 Task: Open Card Software Maintenance Review in Board User Research to Workspace Cash Management and add a team member Softage.4@softage.net, a label Yellow, a checklist Contract Law, an attachment from your google drive, a color Yellow and finally, add a card description 'Conduct team training session on effective communication' and a comment 'Let us approach this task with a sense of transparency and open communication, ensuring that all stakeholders are informed and involved.'. Add a start date 'Jan 08, 1900' with a due date 'Jan 15, 1900'
Action: Mouse moved to (56, 331)
Screenshot: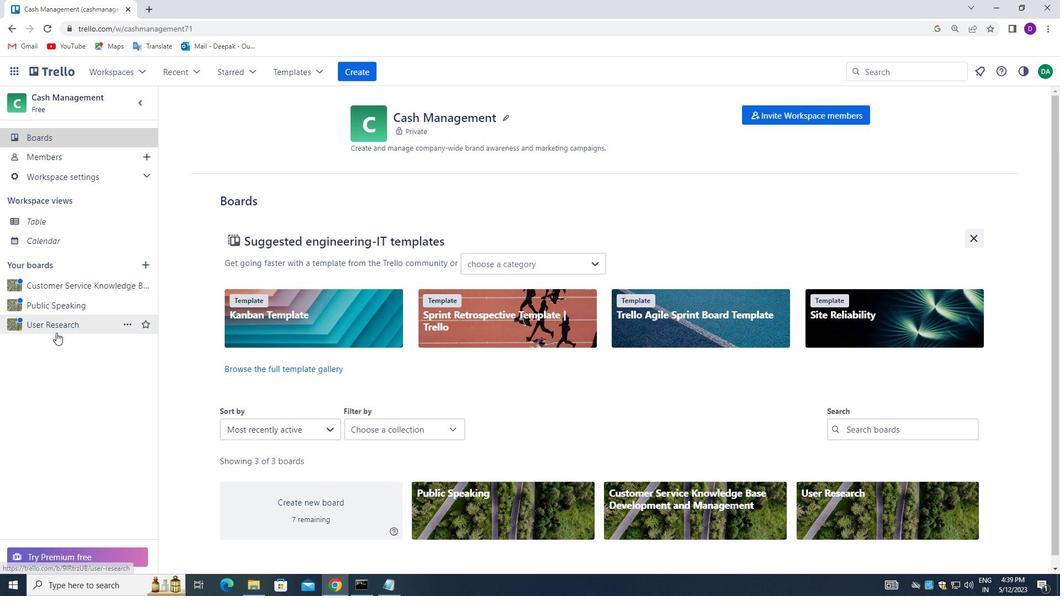 
Action: Mouse pressed left at (56, 331)
Screenshot: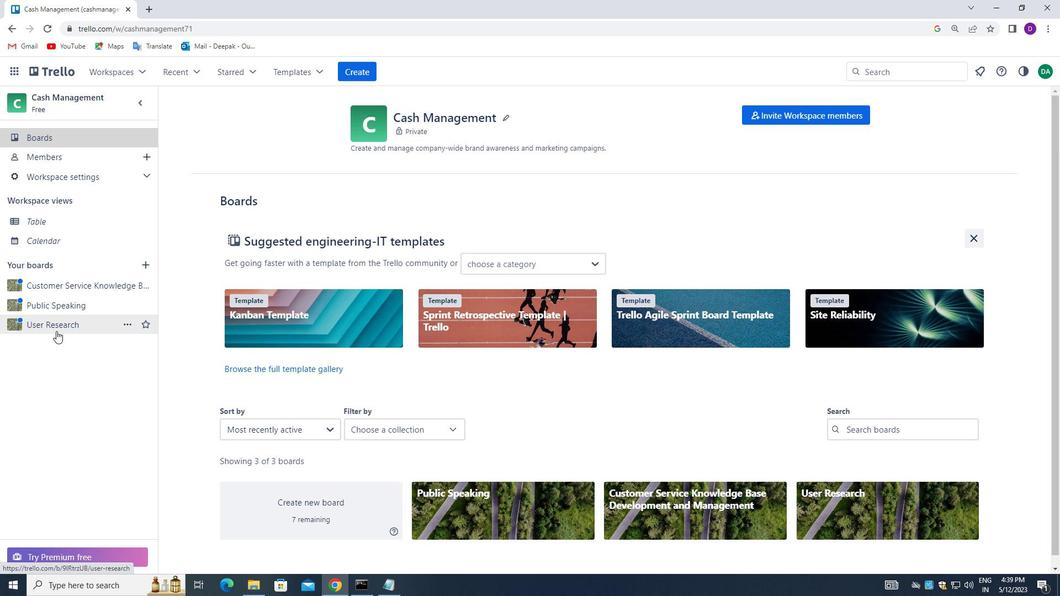 
Action: Mouse moved to (562, 168)
Screenshot: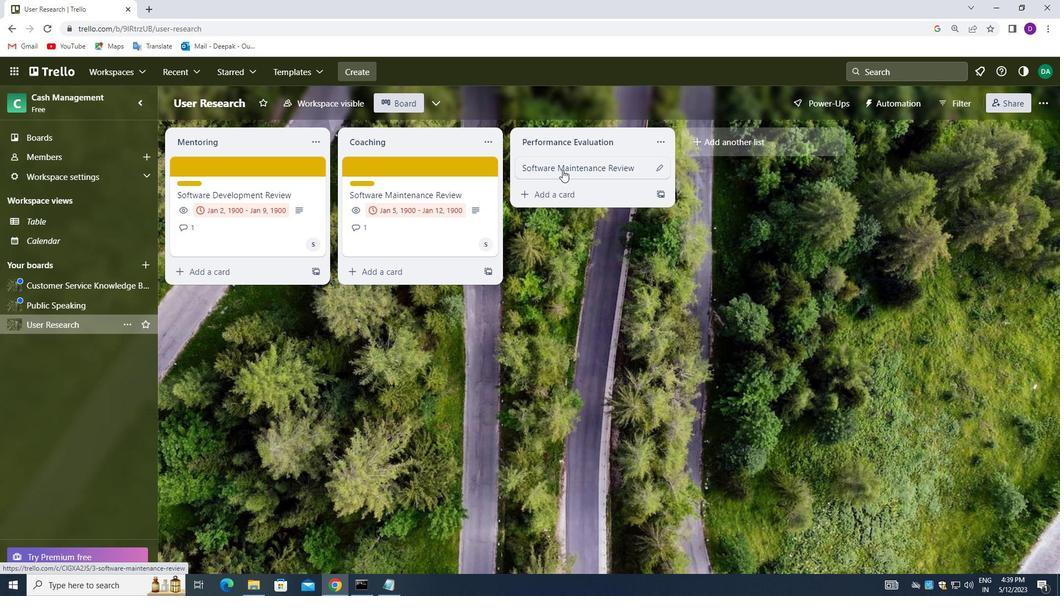 
Action: Mouse pressed left at (562, 168)
Screenshot: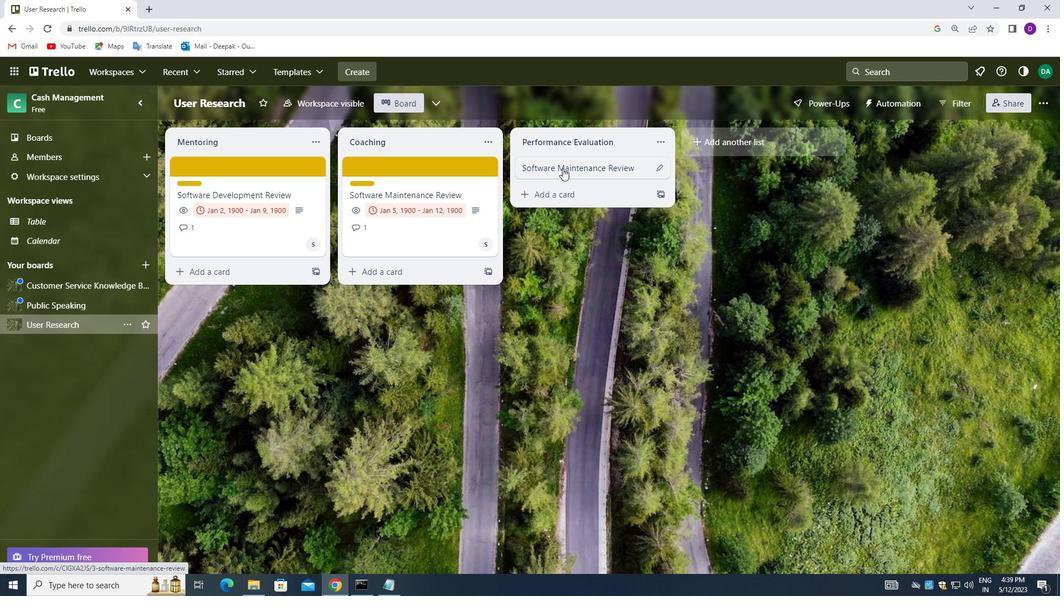 
Action: Mouse moved to (688, 209)
Screenshot: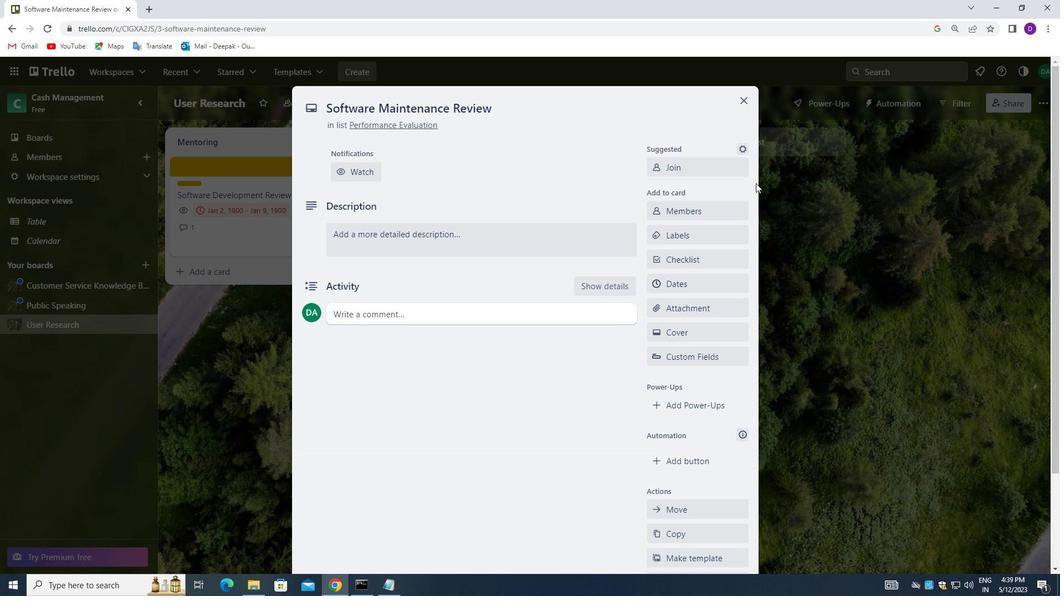 
Action: Mouse pressed left at (688, 209)
Screenshot: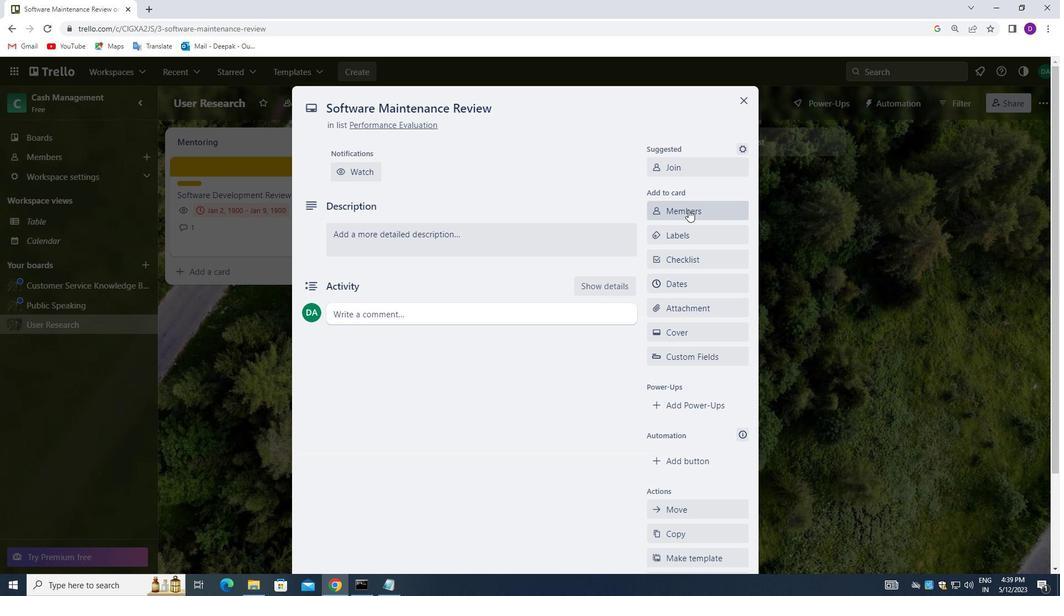 
Action: Mouse moved to (673, 265)
Screenshot: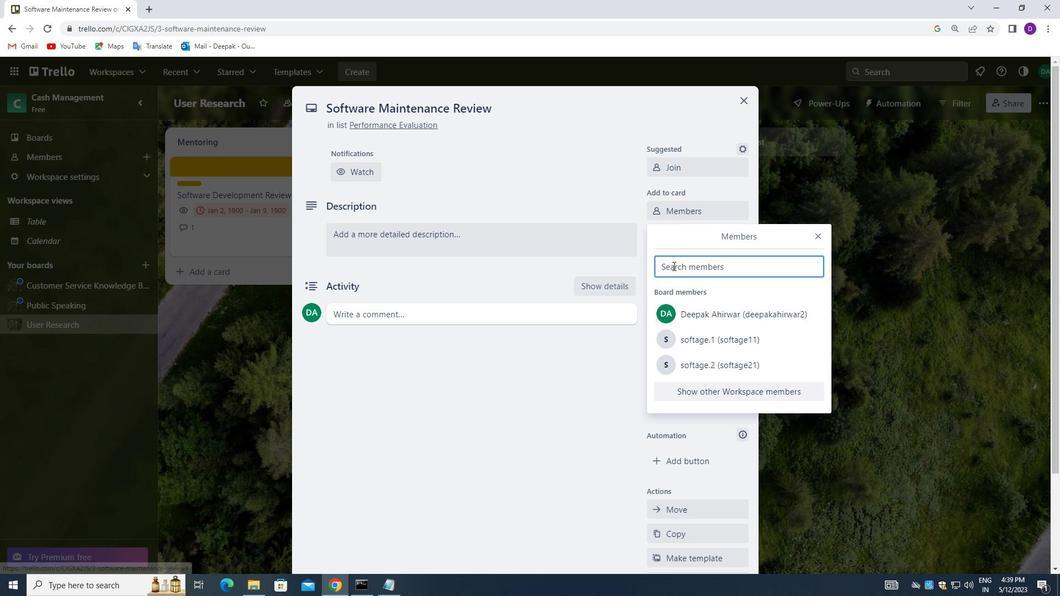 
Action: Key pressed softage.4<Key.shift><Key.shift><Key.shift><Key.shift><Key.shift>@SOFTAGE.NET
Screenshot: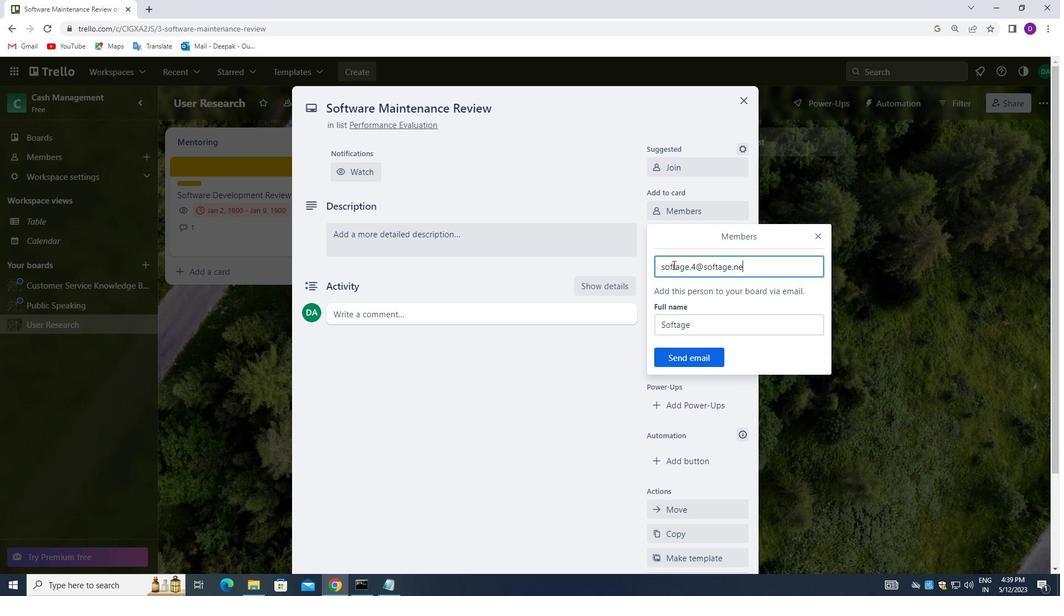 
Action: Mouse moved to (691, 351)
Screenshot: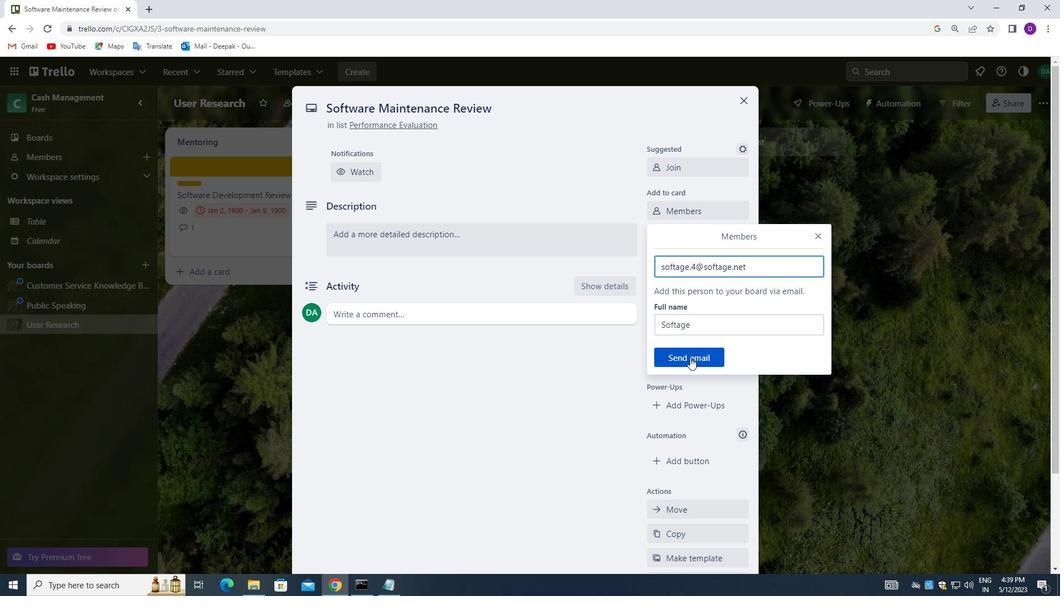 
Action: Mouse pressed left at (691, 351)
Screenshot: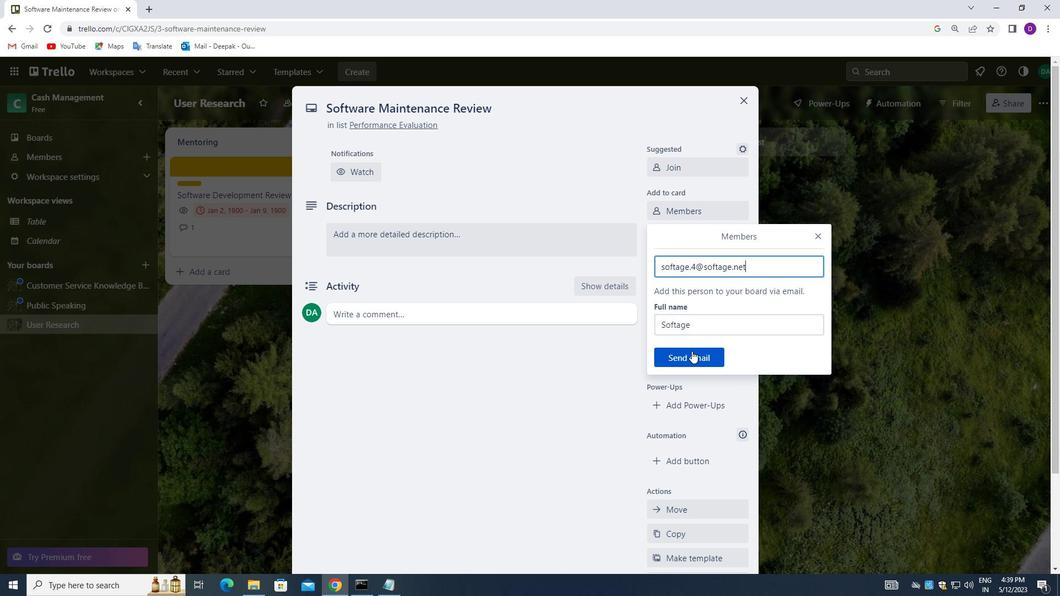 
Action: Mouse moved to (695, 232)
Screenshot: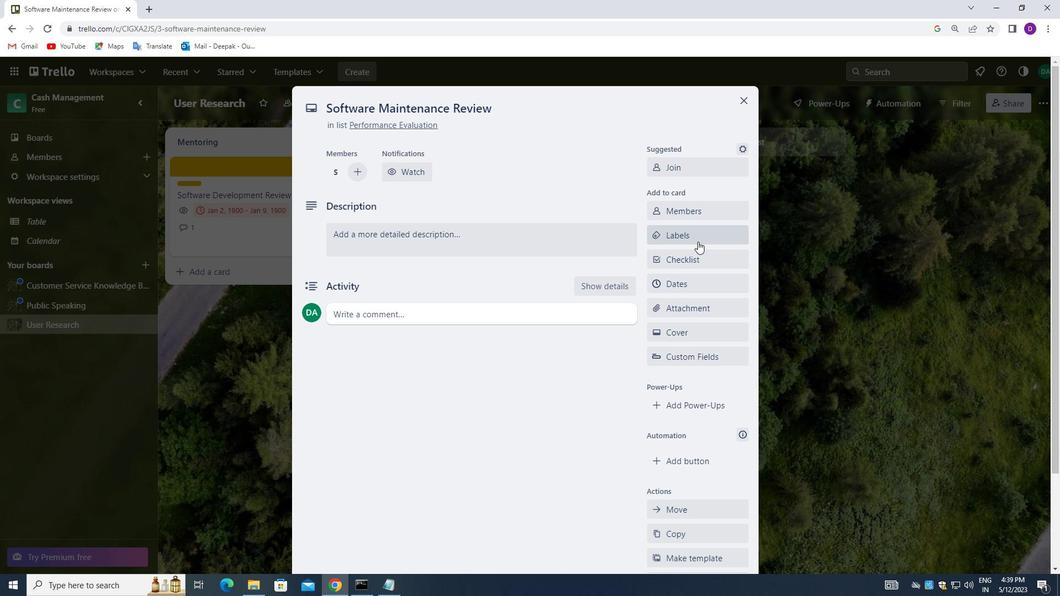 
Action: Mouse pressed left at (695, 232)
Screenshot: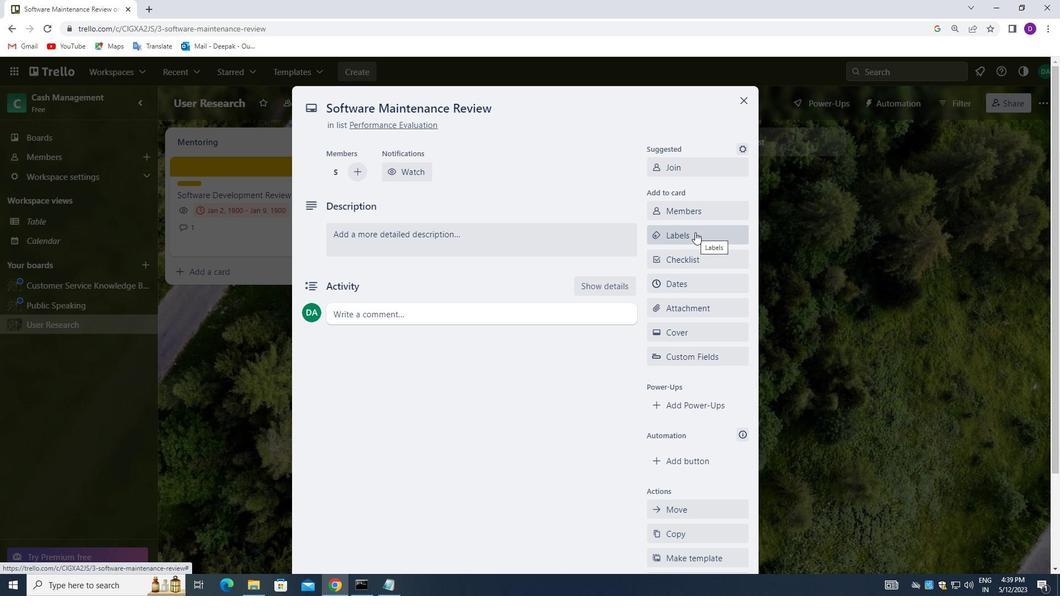 
Action: Mouse moved to (714, 356)
Screenshot: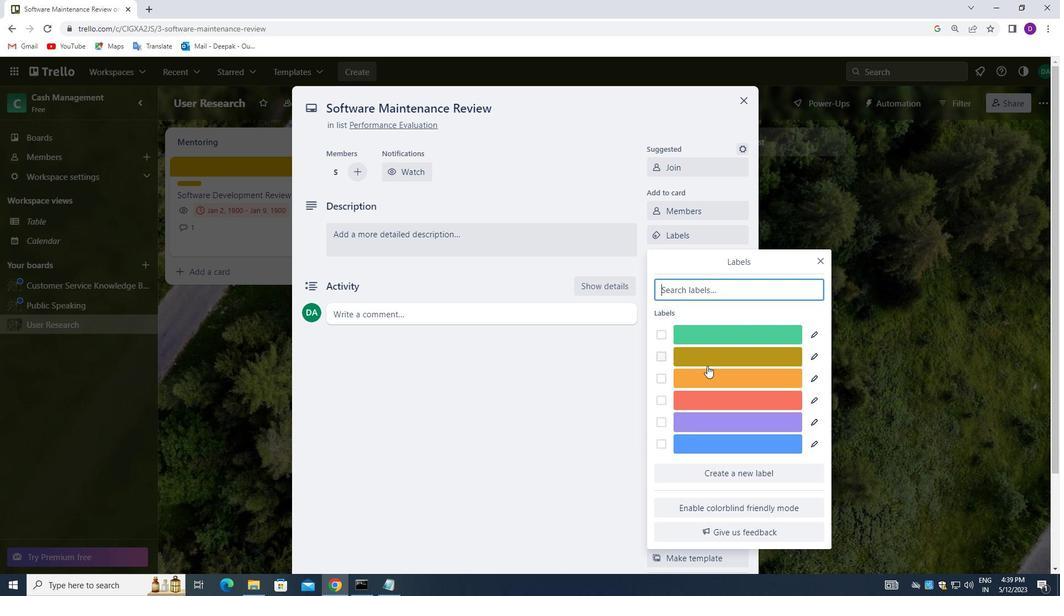 
Action: Mouse pressed left at (714, 356)
Screenshot: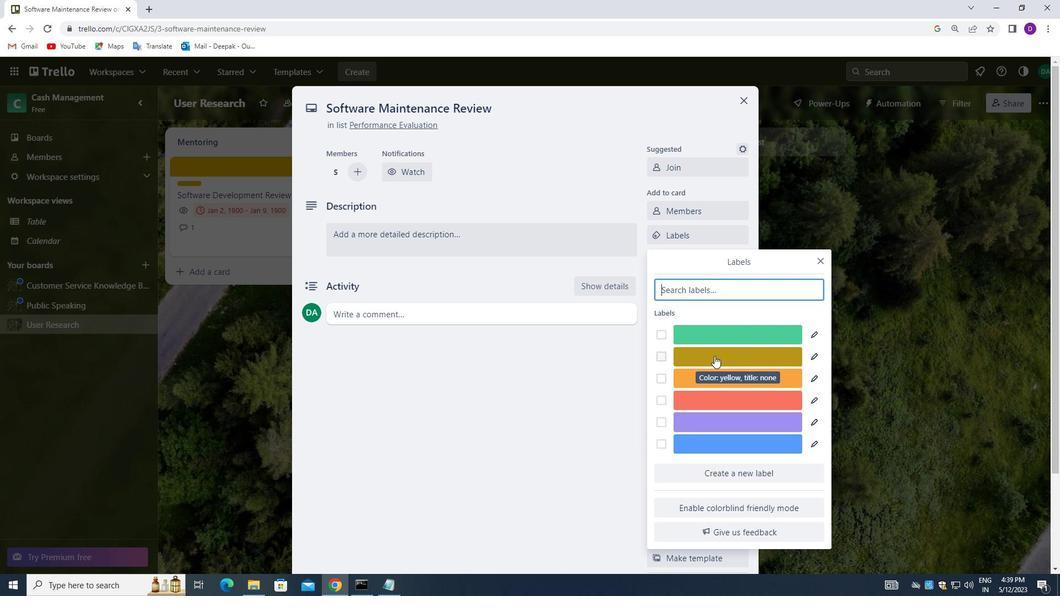 
Action: Mouse moved to (948, 363)
Screenshot: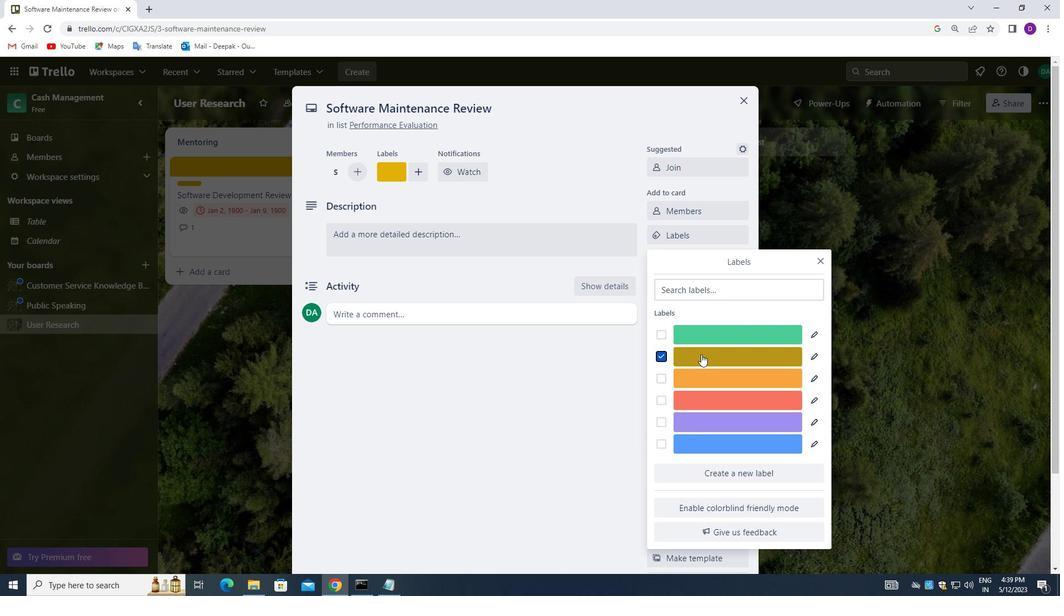 
Action: Mouse pressed left at (948, 363)
Screenshot: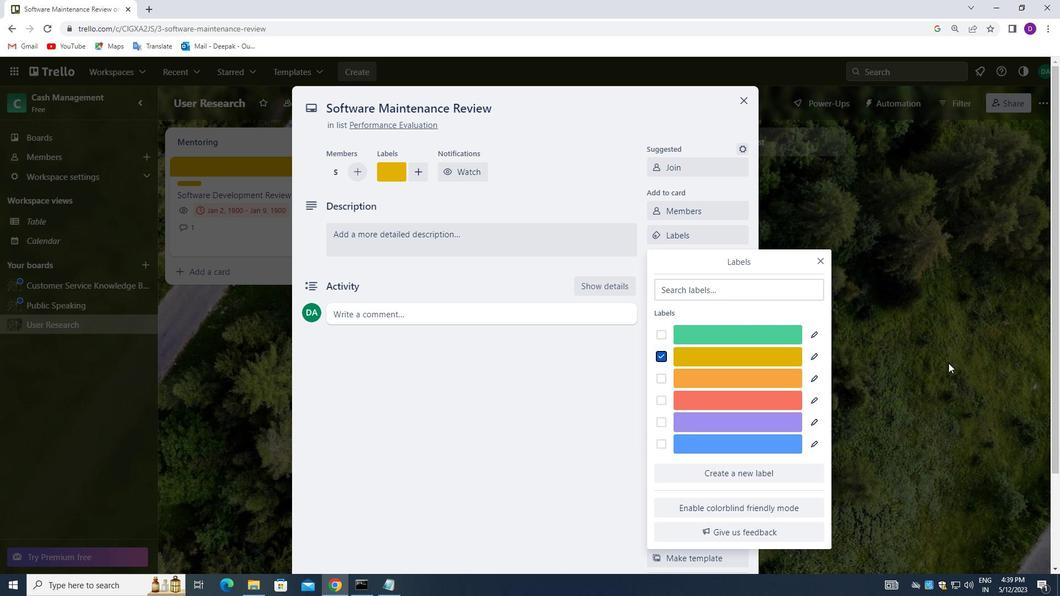 
Action: Mouse moved to (712, 255)
Screenshot: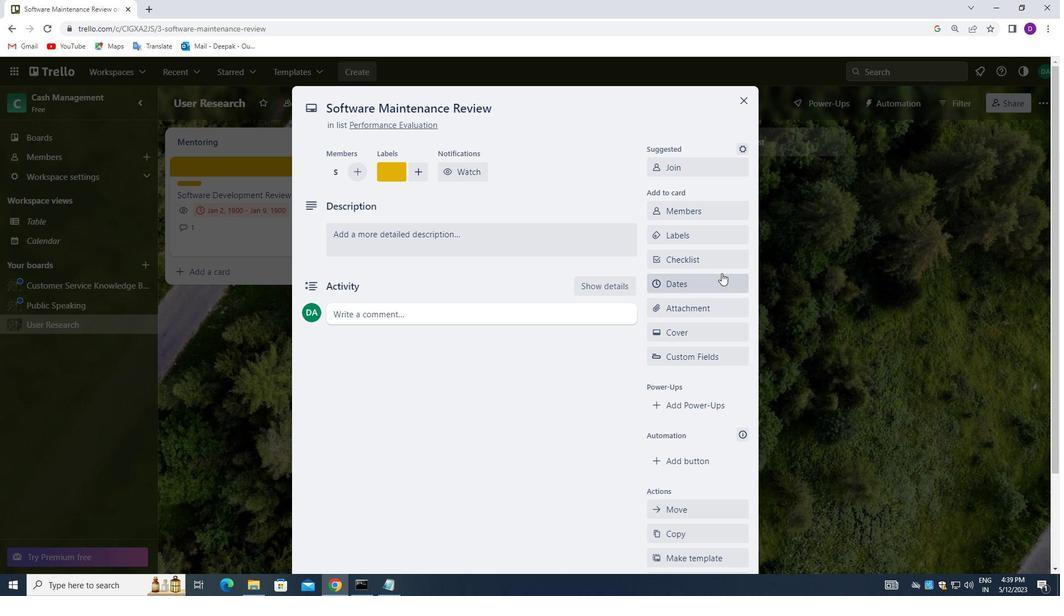 
Action: Mouse pressed left at (712, 255)
Screenshot: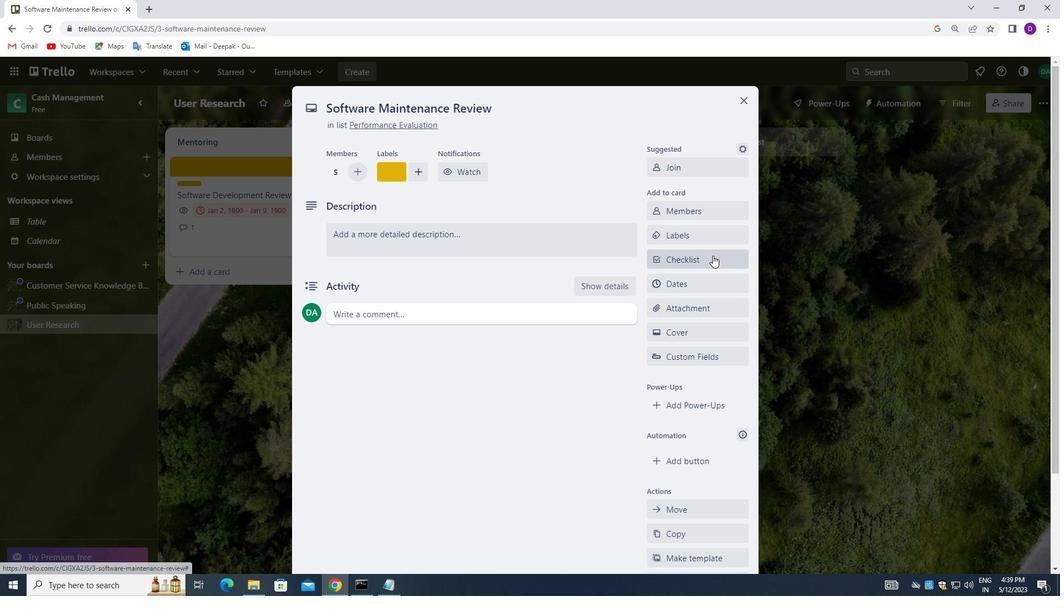 
Action: Mouse moved to (716, 332)
Screenshot: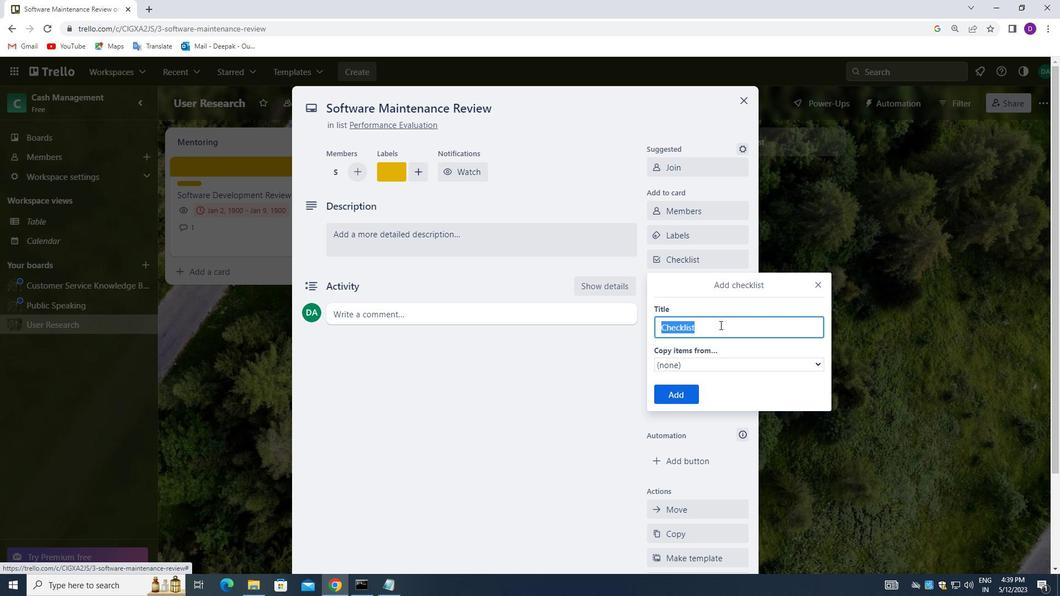 
Action: Key pressed <Key.backspace><Key.shift>CONT
Screenshot: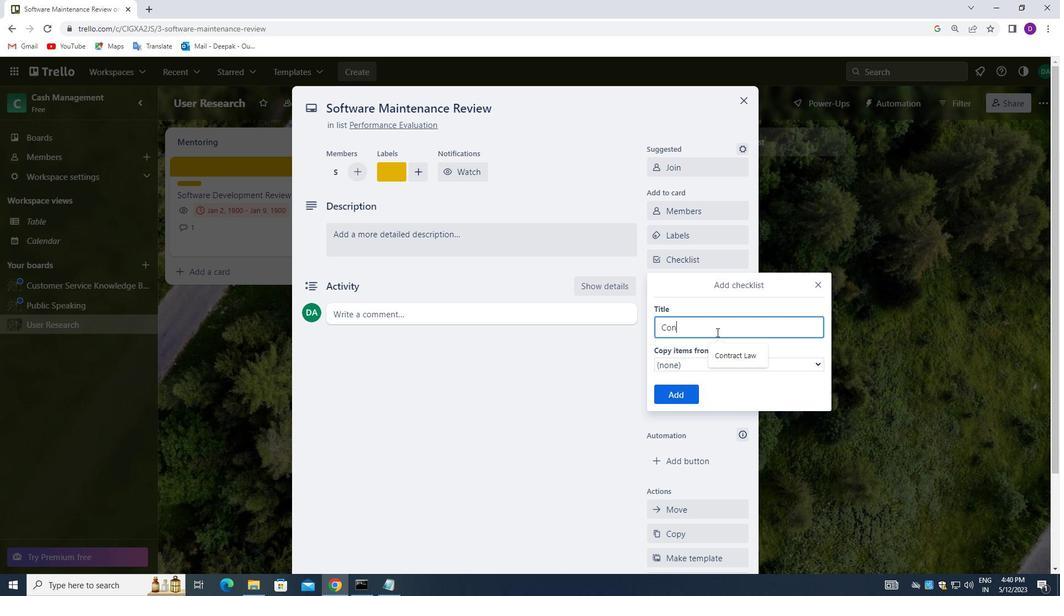 
Action: Mouse moved to (727, 361)
Screenshot: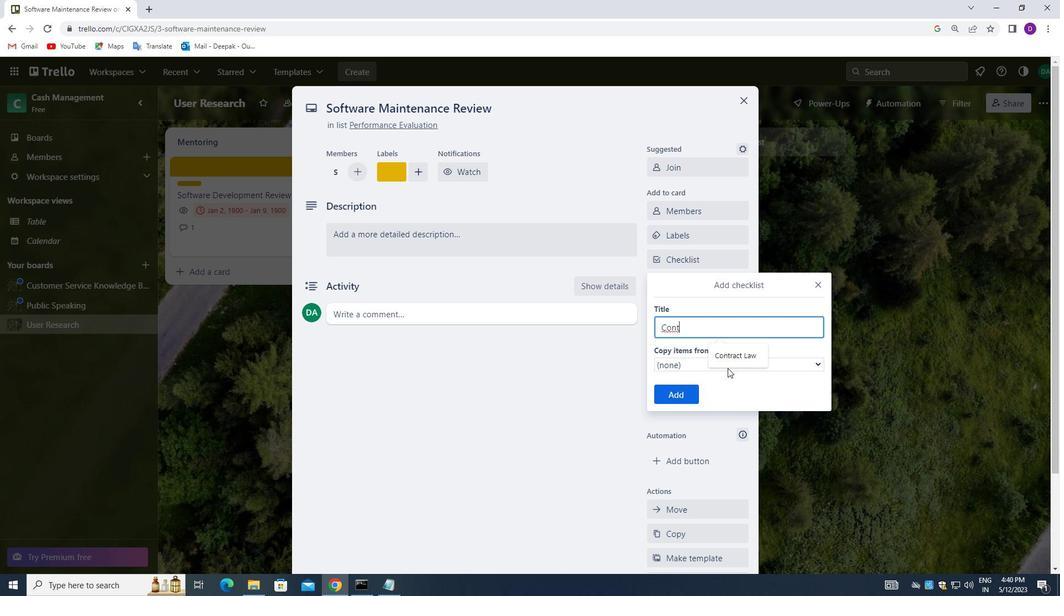 
Action: Mouse pressed left at (727, 361)
Screenshot: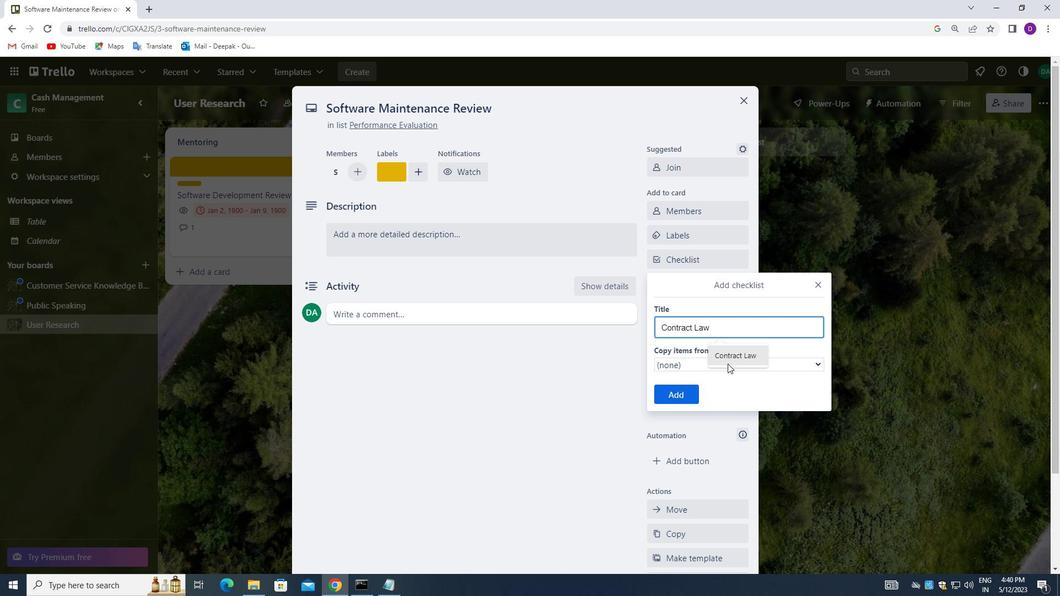
Action: Mouse moved to (671, 390)
Screenshot: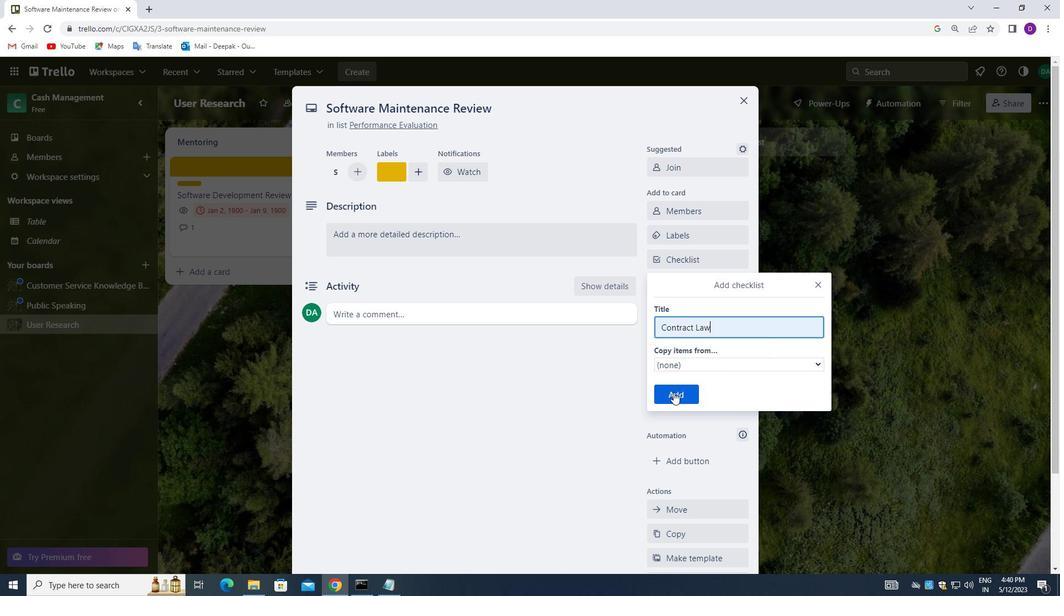 
Action: Mouse pressed left at (671, 390)
Screenshot: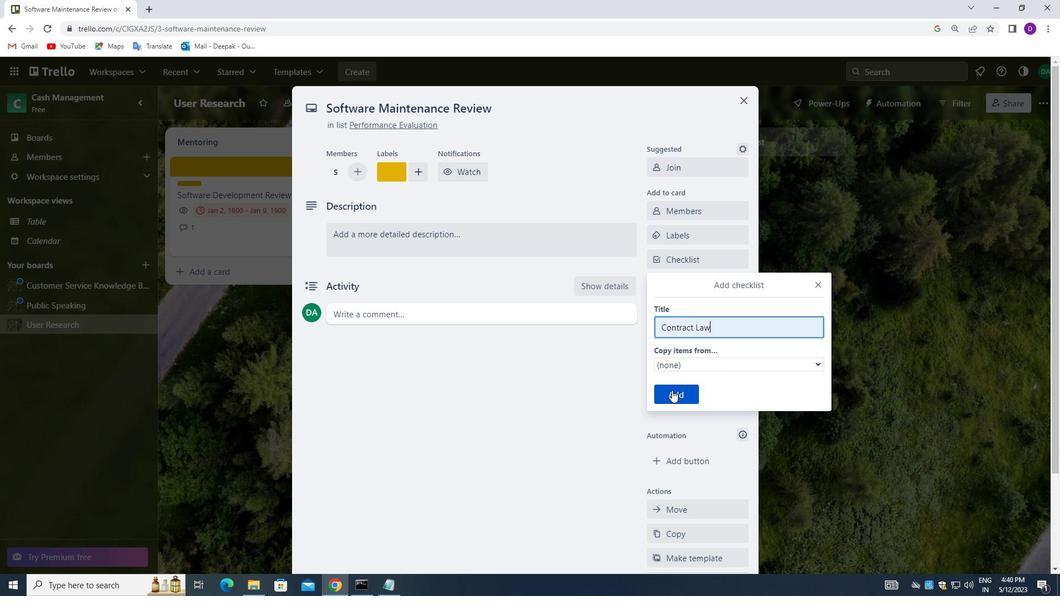 
Action: Mouse moved to (674, 300)
Screenshot: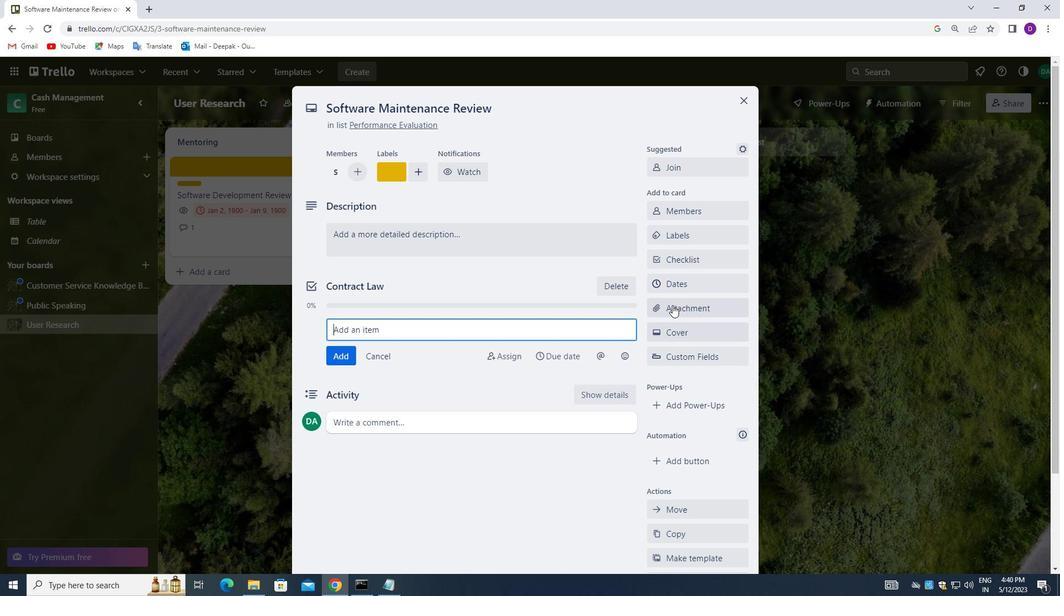 
Action: Mouse pressed left at (674, 300)
Screenshot: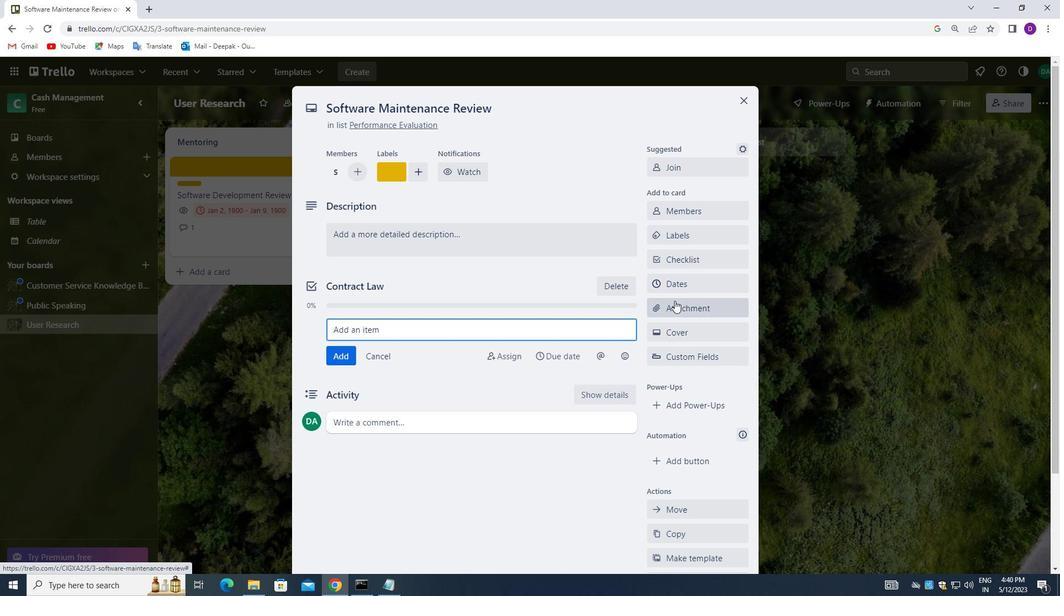 
Action: Mouse moved to (675, 161)
Screenshot: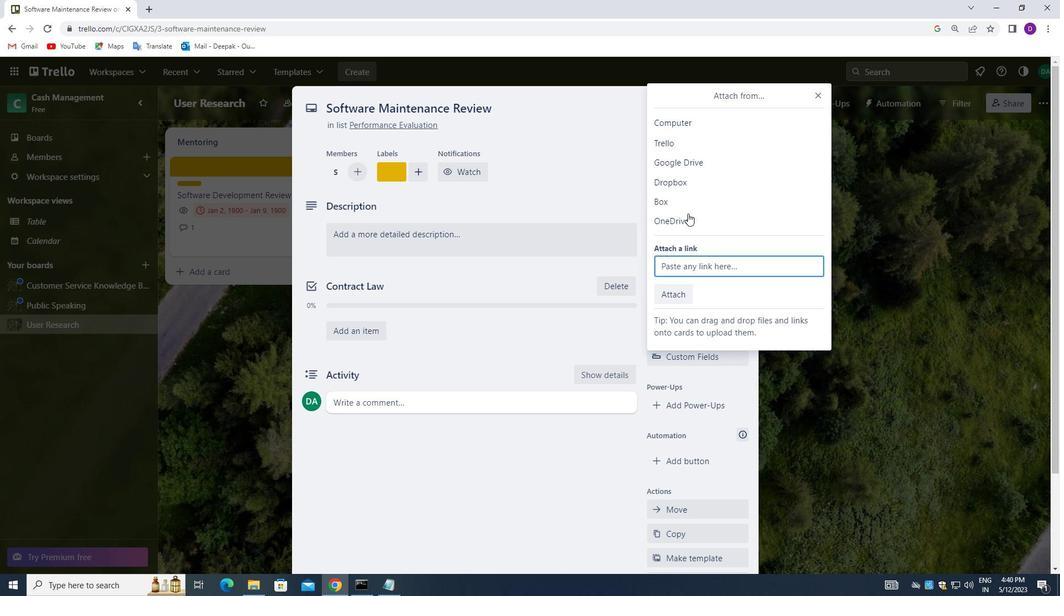 
Action: Mouse pressed left at (675, 161)
Screenshot: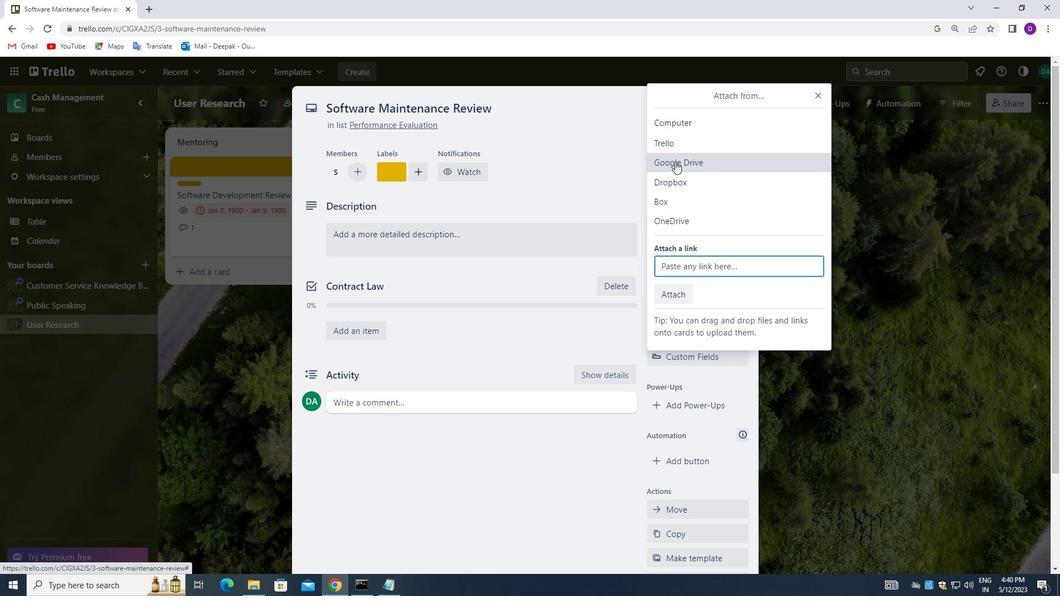 
Action: Mouse pressed left at (675, 161)
Screenshot: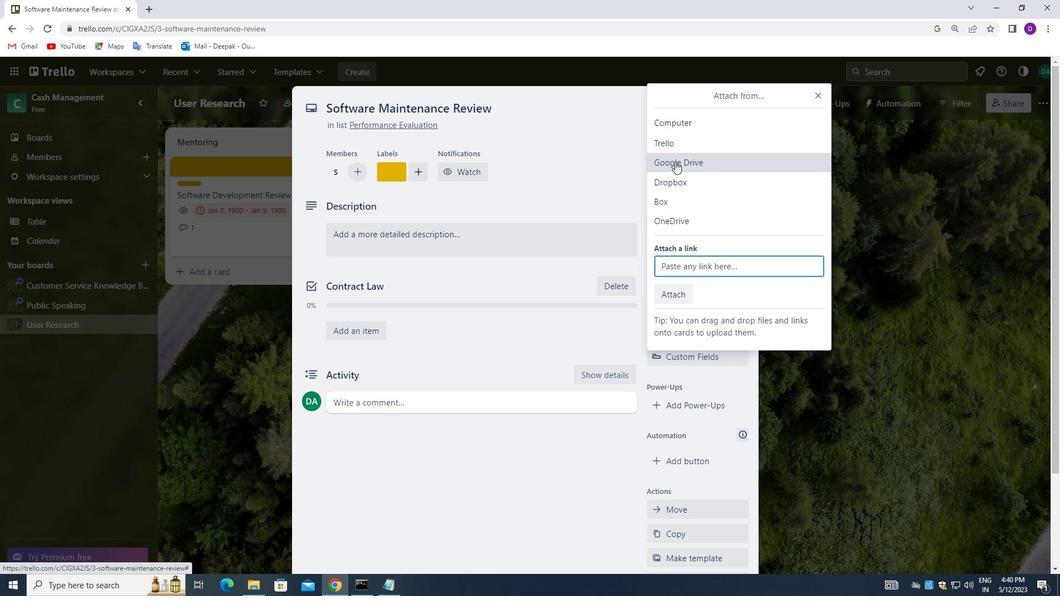 
Action: Mouse moved to (837, 136)
Screenshot: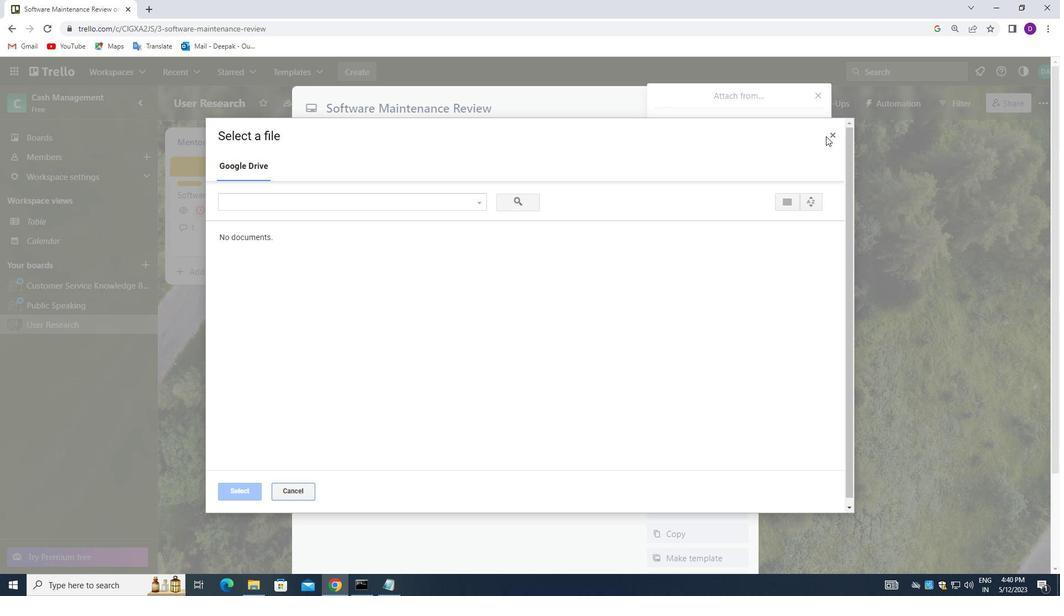 
Action: Mouse pressed left at (837, 136)
Screenshot: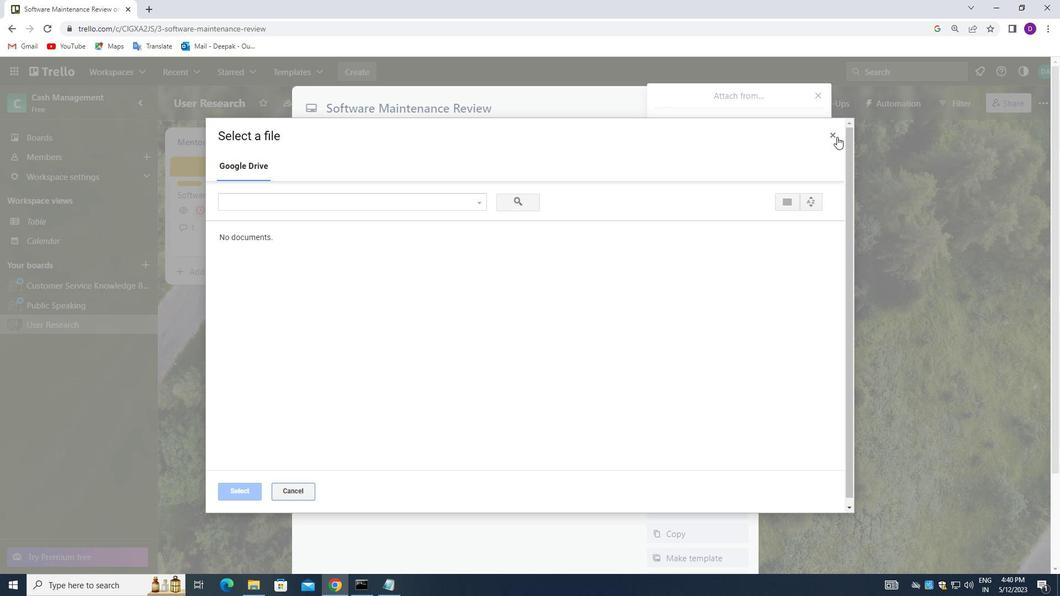 
Action: Mouse moved to (818, 93)
Screenshot: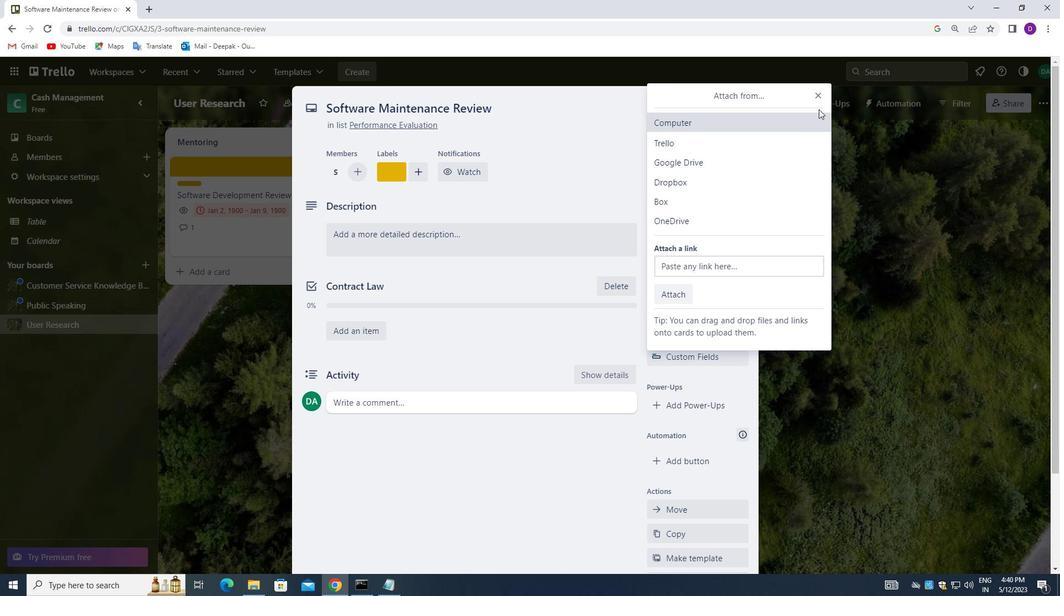 
Action: Mouse pressed left at (818, 93)
Screenshot: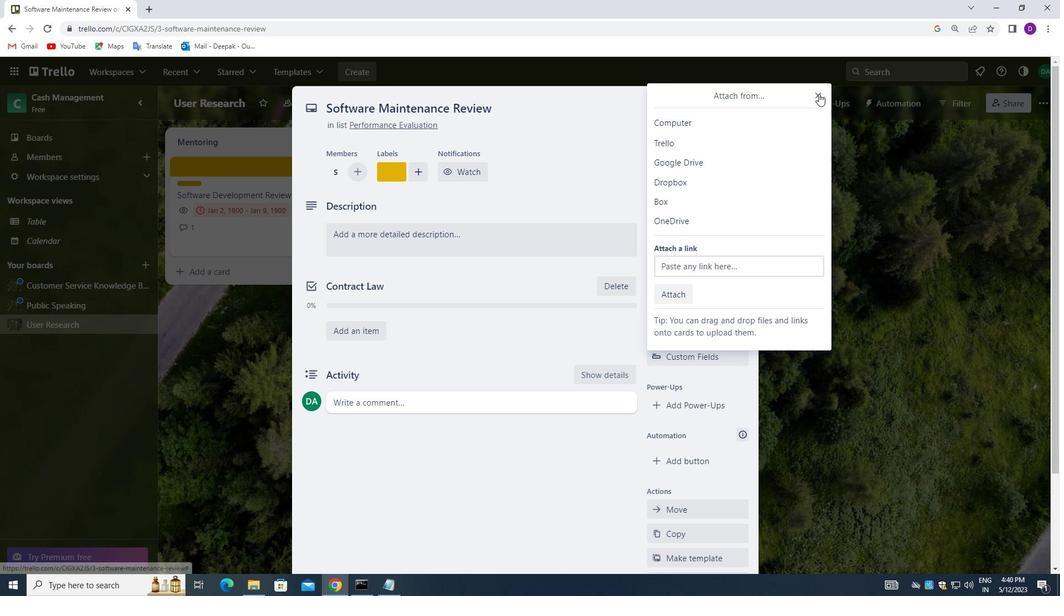 
Action: Mouse moved to (675, 330)
Screenshot: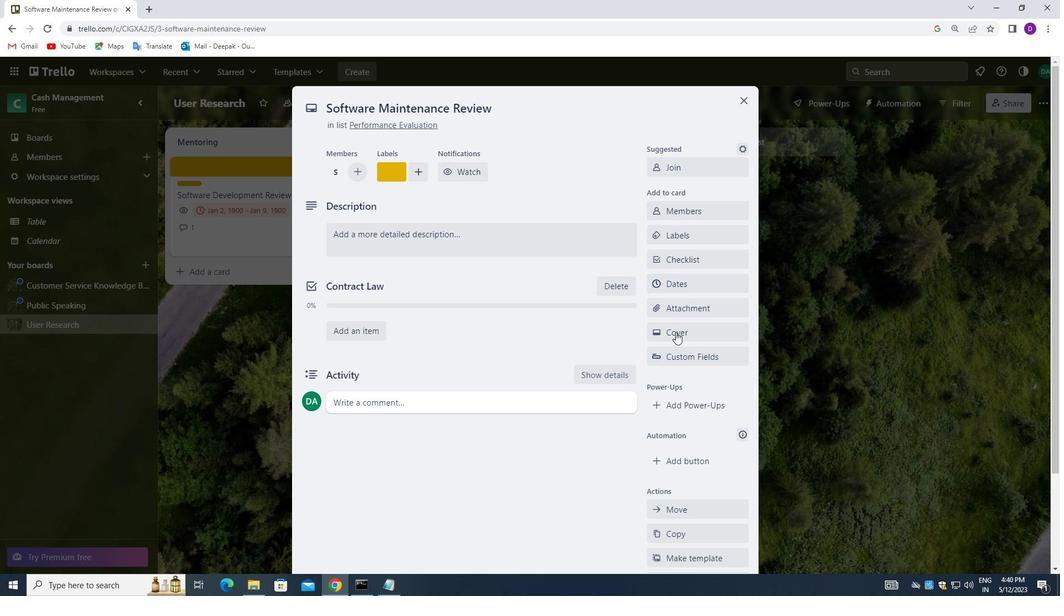 
Action: Mouse pressed left at (675, 330)
Screenshot: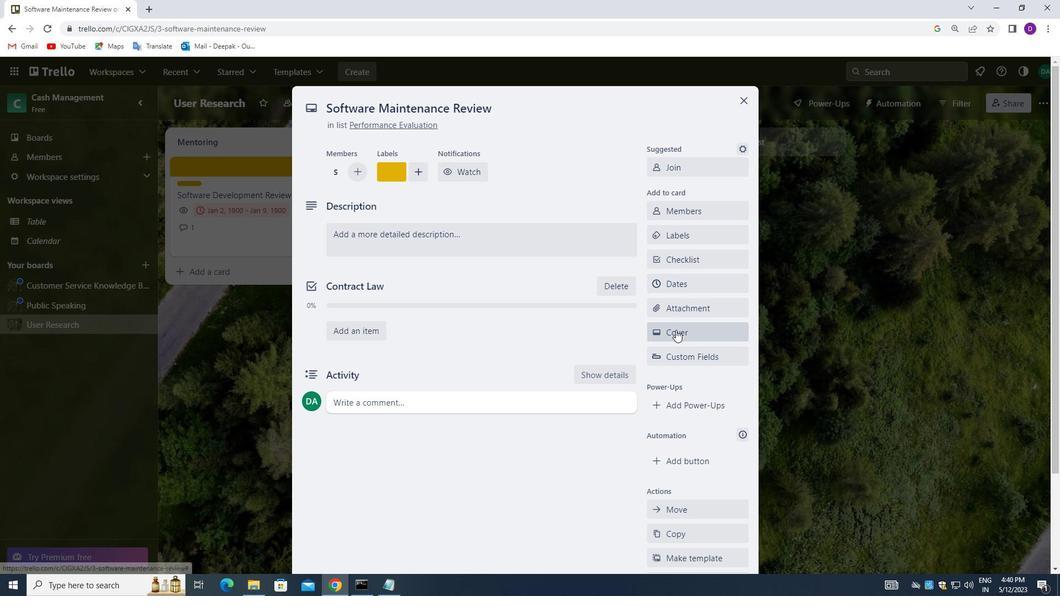 
Action: Mouse moved to (705, 330)
Screenshot: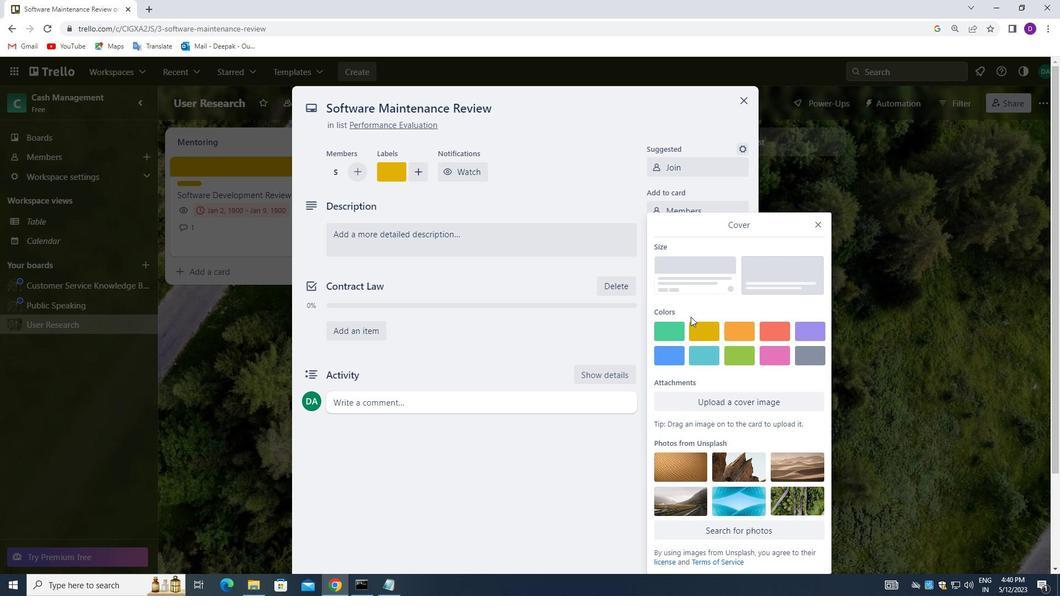 
Action: Mouse pressed left at (705, 330)
Screenshot: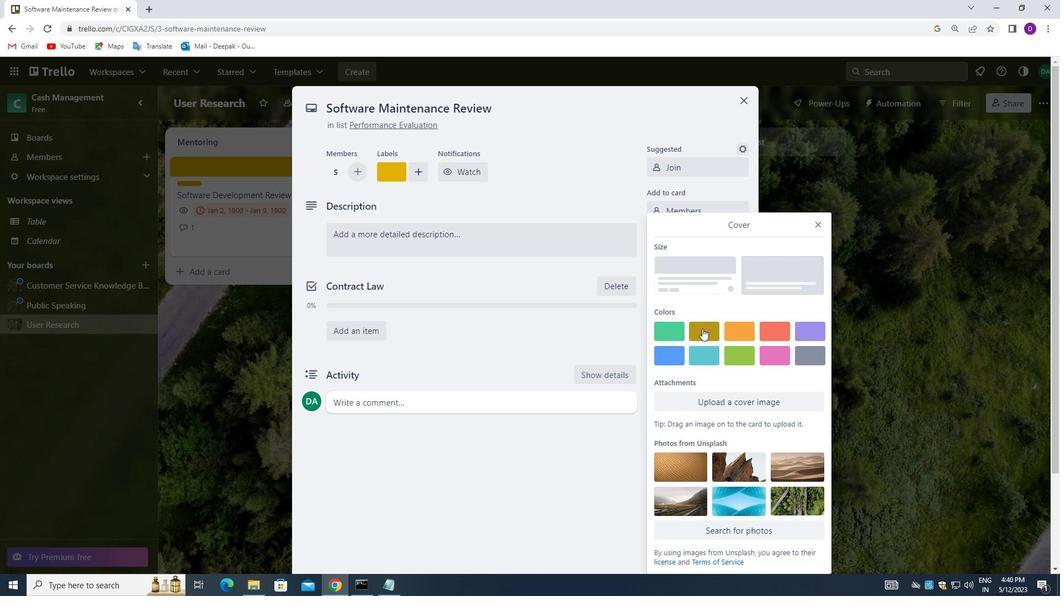 
Action: Mouse moved to (846, 346)
Screenshot: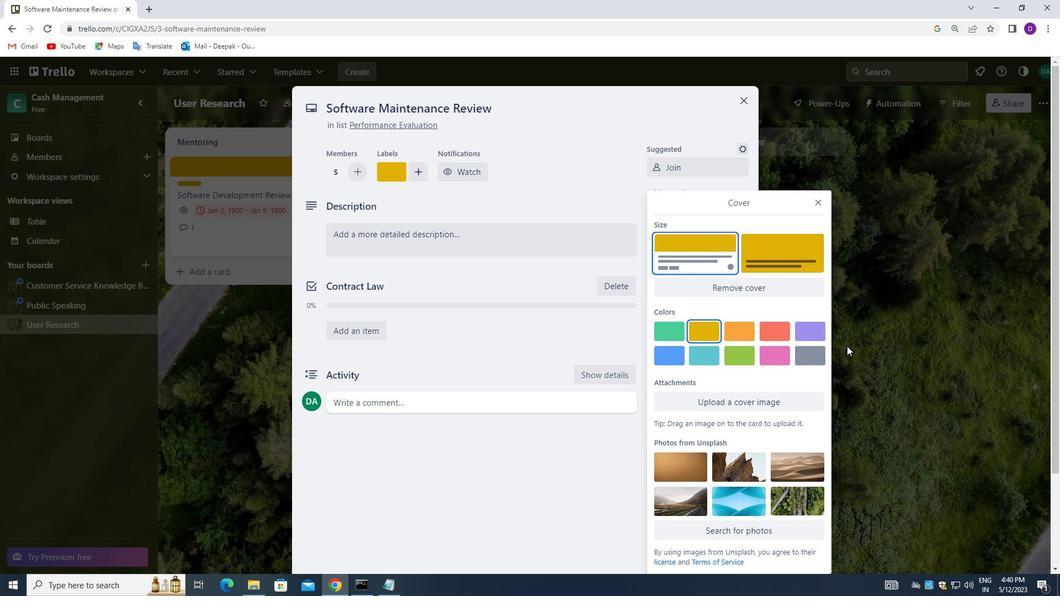 
Action: Mouse pressed left at (846, 346)
Screenshot: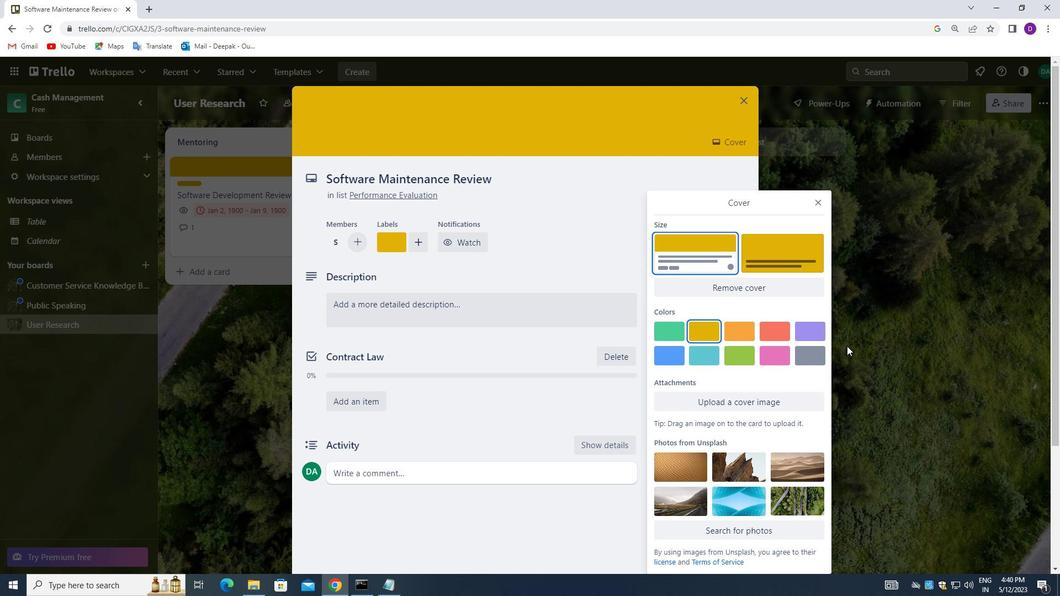 
Action: Mouse moved to (420, 309)
Screenshot: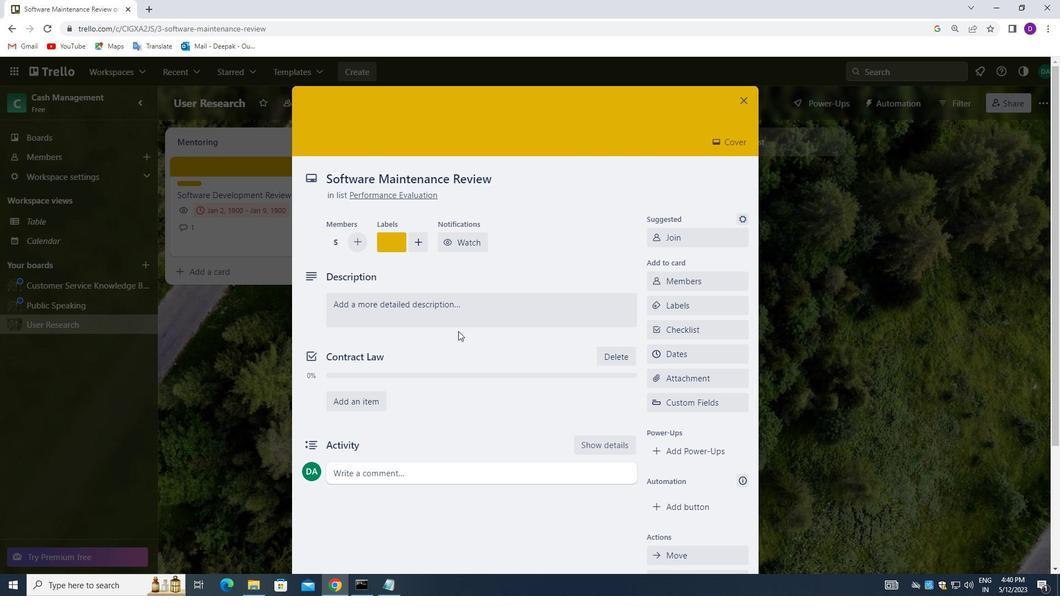 
Action: Mouse pressed left at (420, 309)
Screenshot: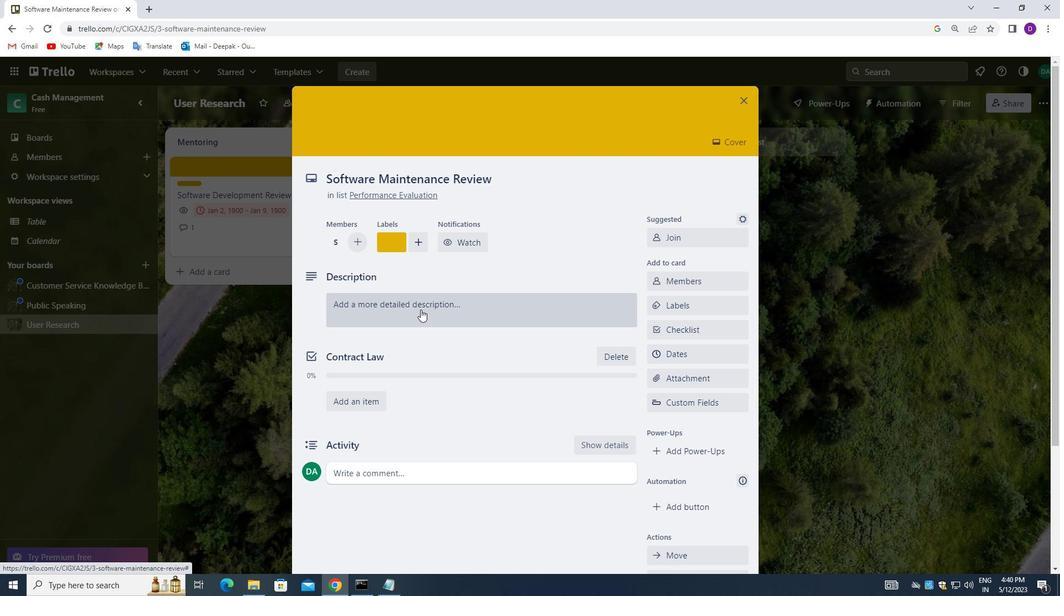 
Action: Mouse moved to (369, 350)
Screenshot: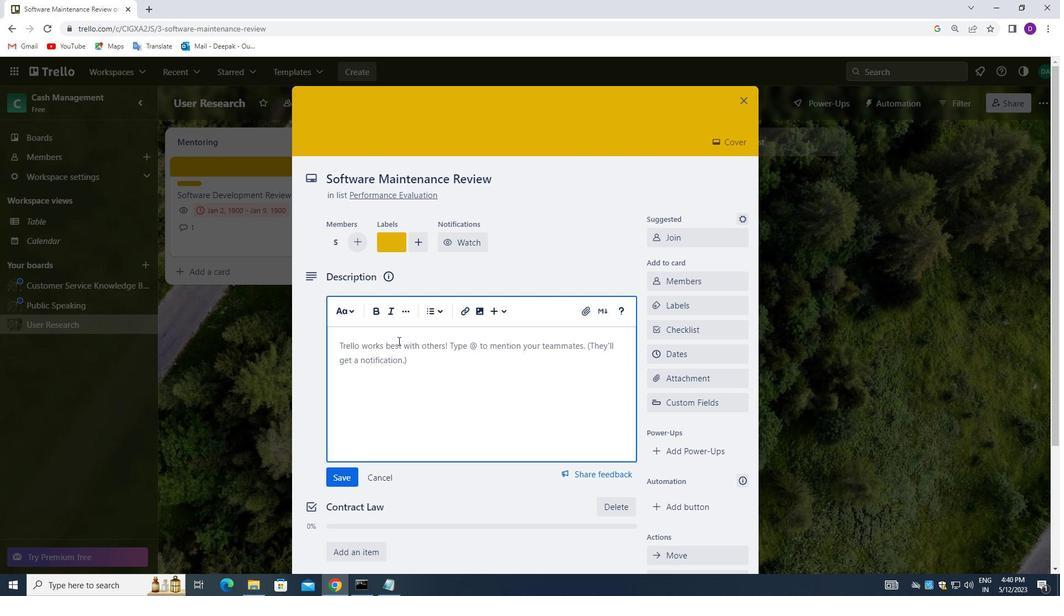 
Action: Key pressed <Key.shift>CONDUCT<Key.space>TEAM<Key.space>TRAINING<Key.space>SESSION<Key.space>ON<Key.space>EFFECTIVE<Key.space>XCOMMUNTION.
Screenshot: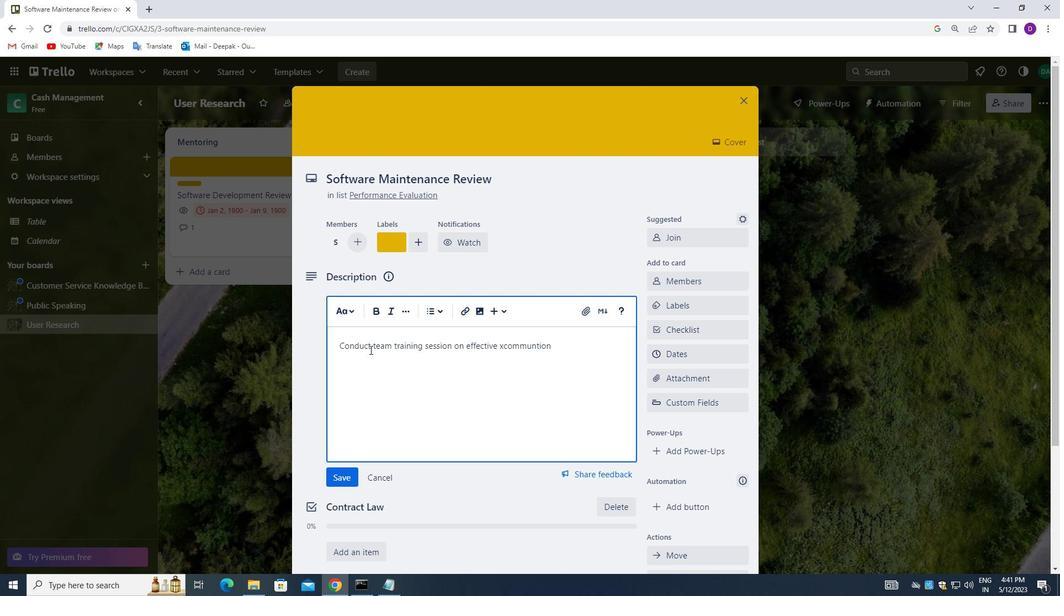 
Action: Mouse moved to (499, 347)
Screenshot: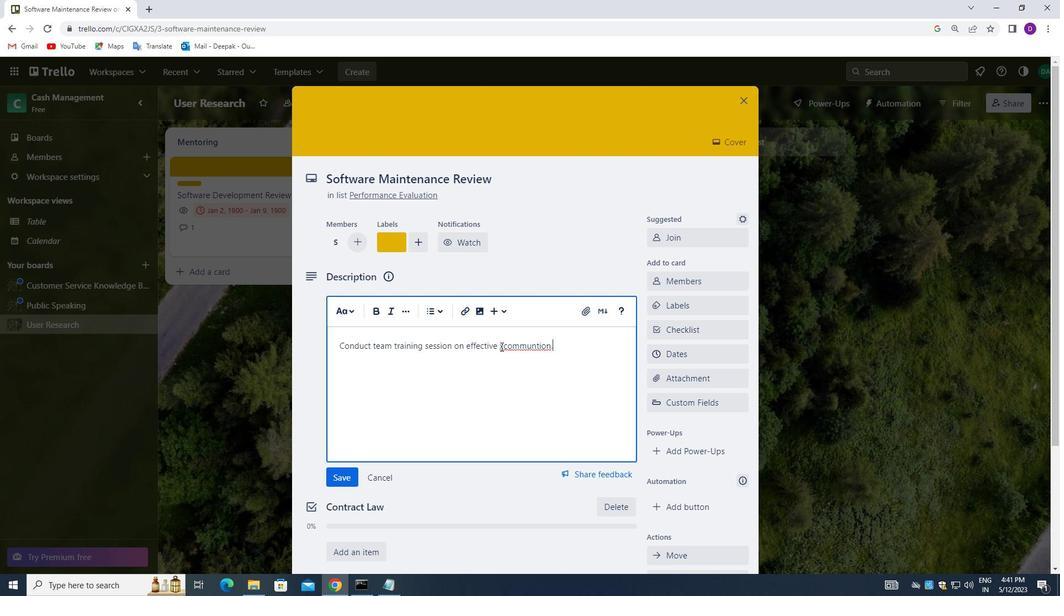 
Action: Mouse pressed left at (499, 347)
Screenshot: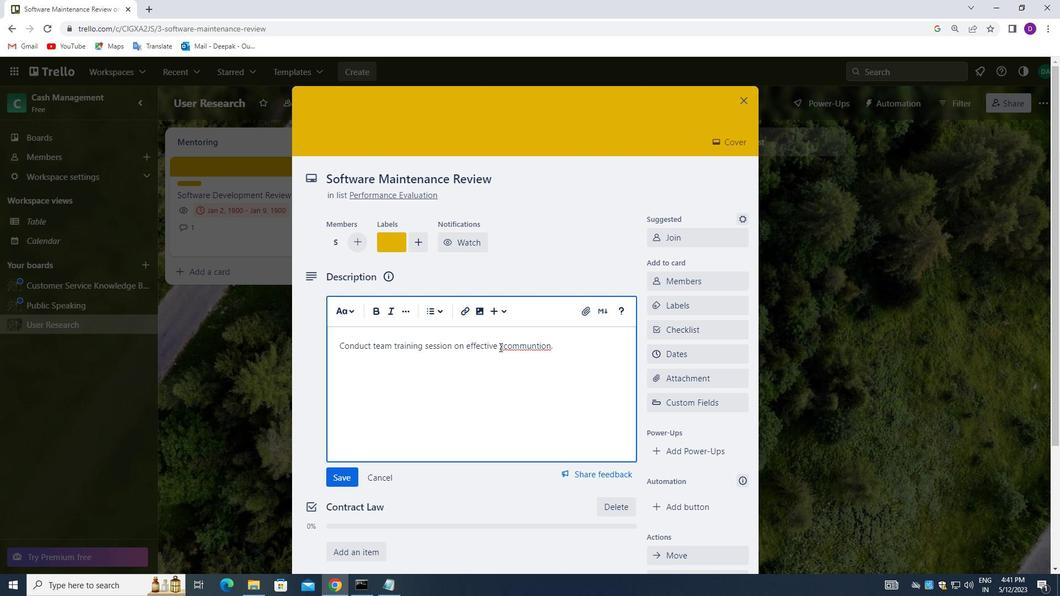 
Action: Mouse moved to (501, 346)
Screenshot: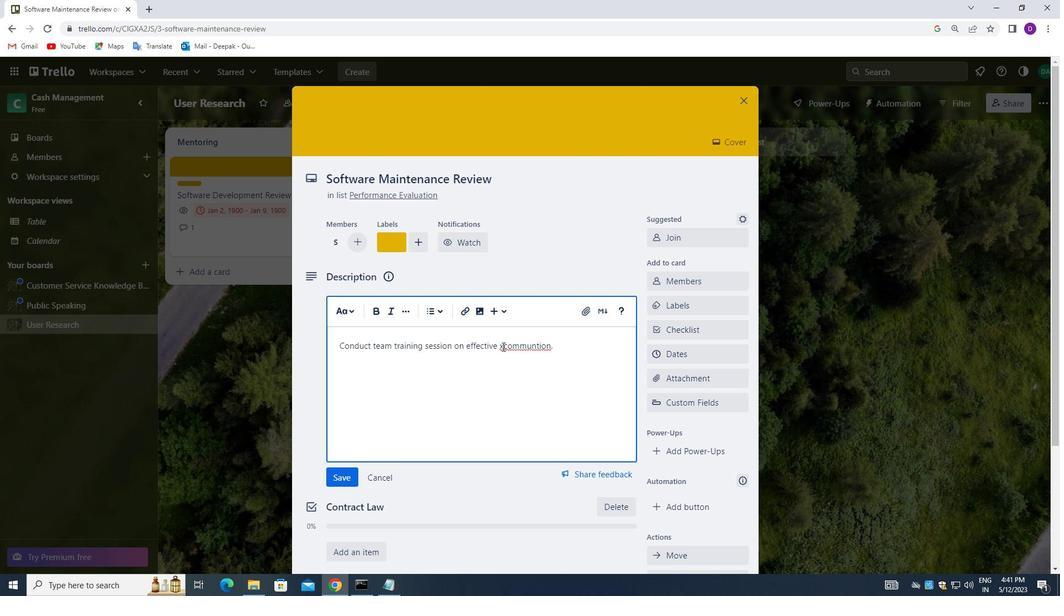 
Action: Mouse pressed left at (501, 346)
Screenshot: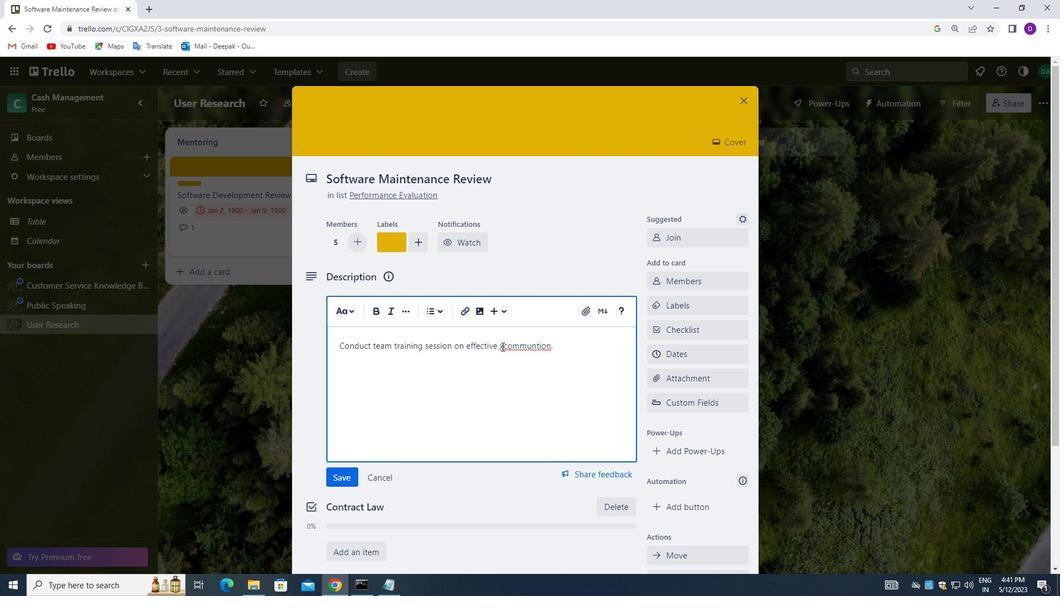 
Action: Mouse moved to (502, 370)
Screenshot: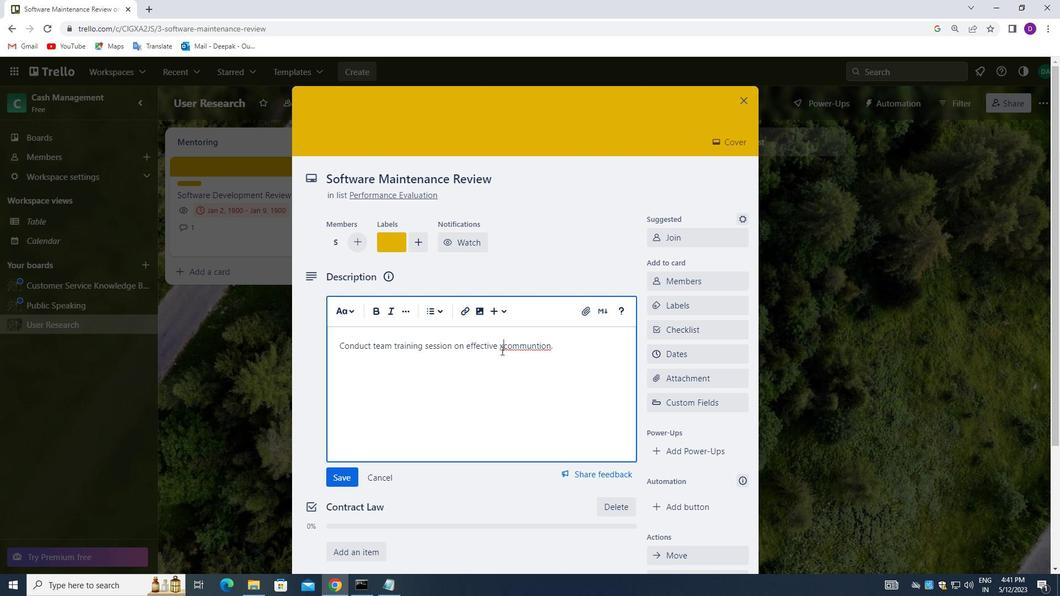 
Action: Key pressed <Key.backspace>
Screenshot: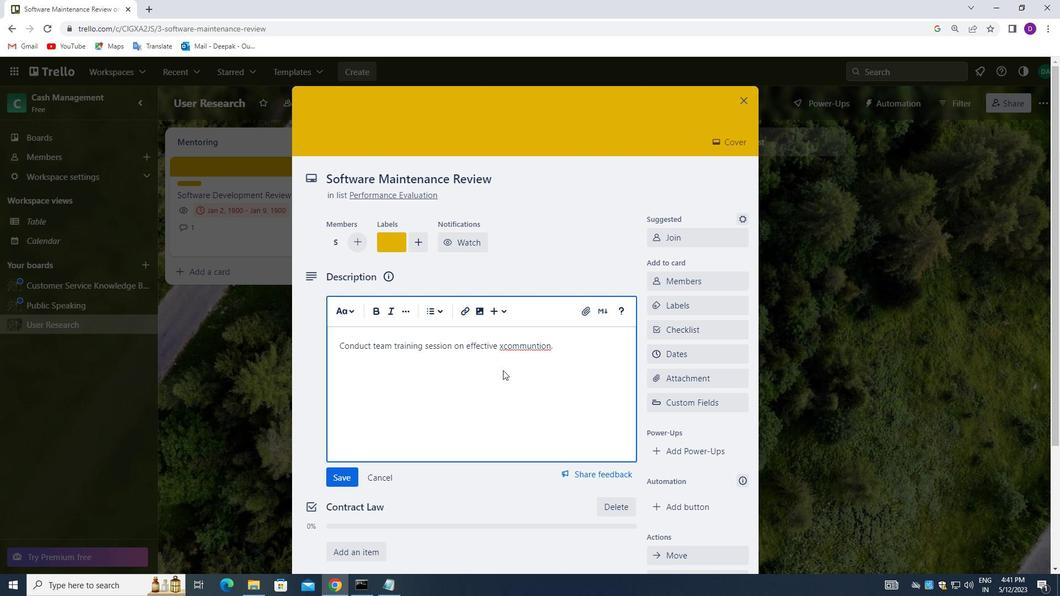 
Action: Mouse moved to (549, 351)
Screenshot: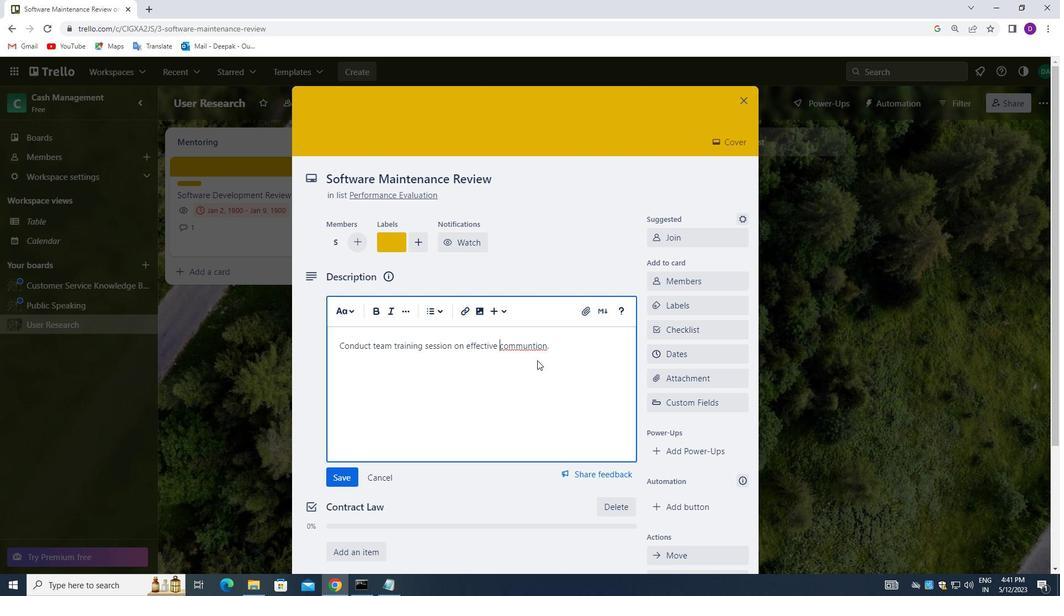 
Action: Mouse pressed left at (549, 351)
Screenshot: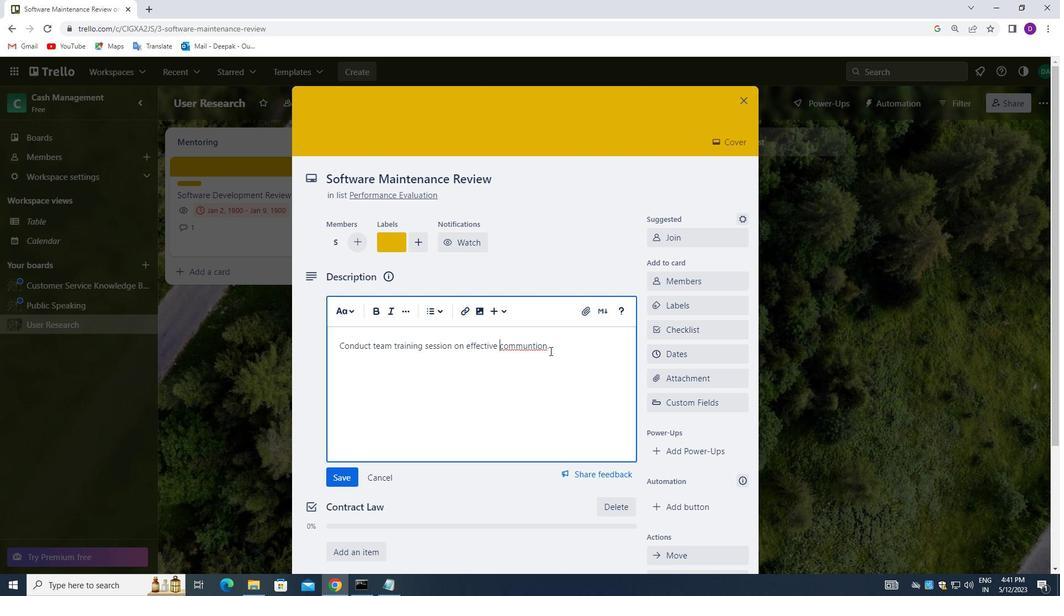 
Action: Mouse moved to (566, 351)
Screenshot: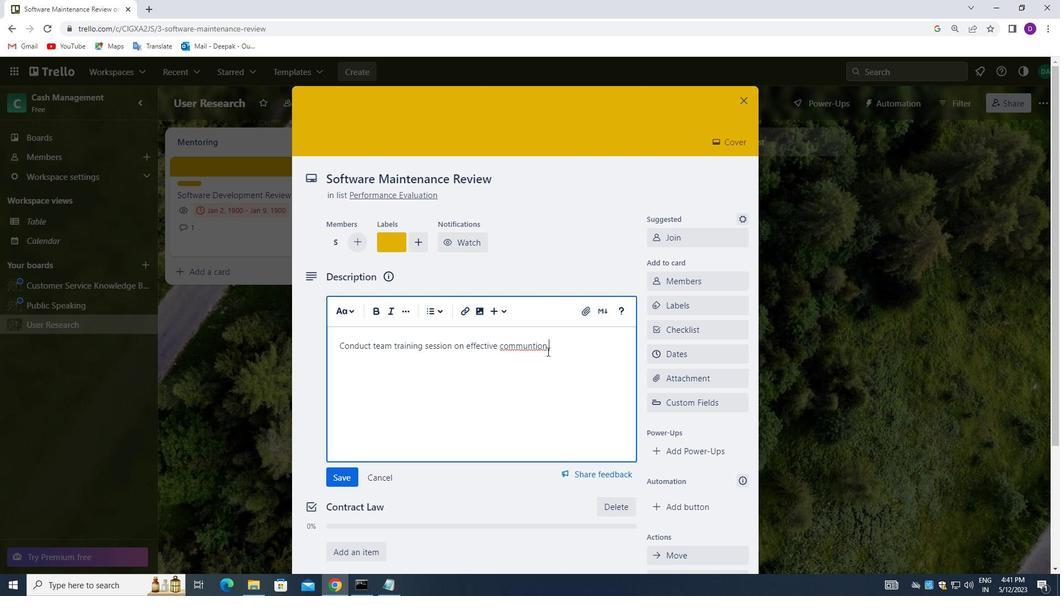 
Action: Key pressed <Key.backspace><Key.backspace><Key.backspace><Key.backspace><Key.backspace>ICATION.
Screenshot: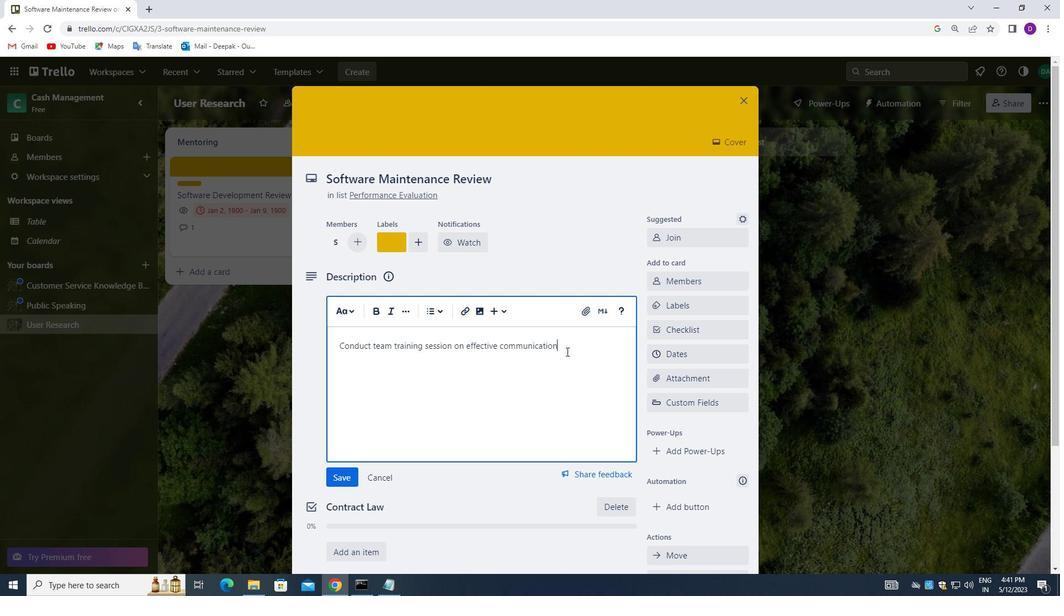 
Action: Mouse moved to (338, 478)
Screenshot: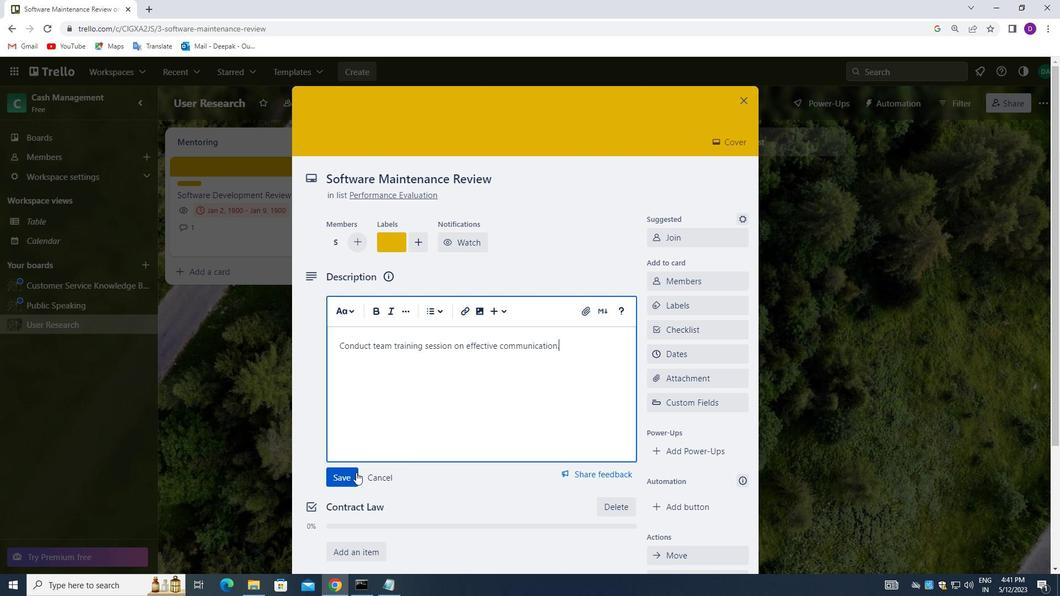 
Action: Mouse pressed left at (338, 478)
Screenshot: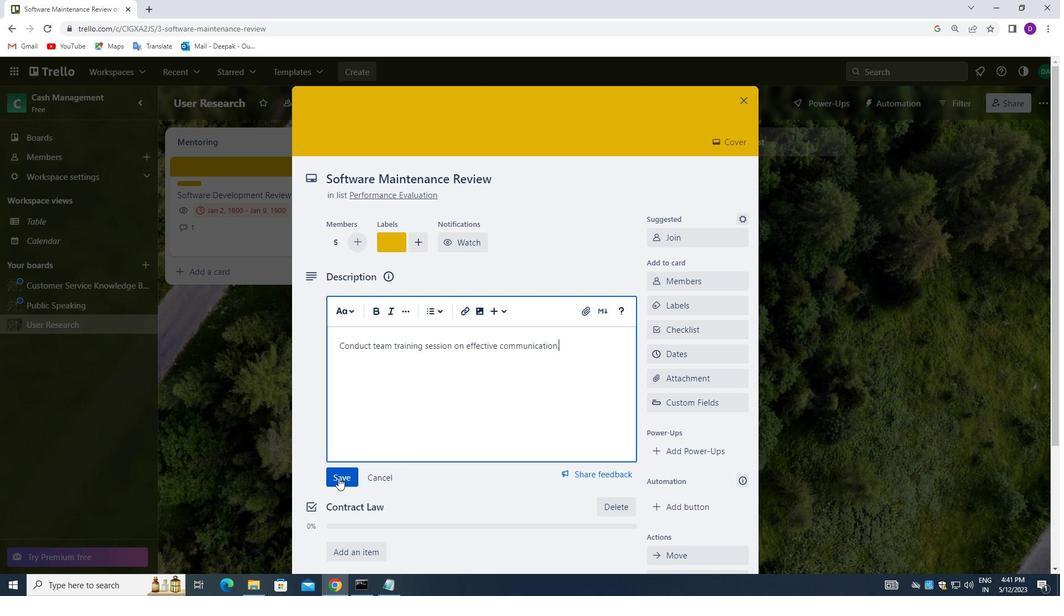 
Action: Mouse moved to (367, 451)
Screenshot: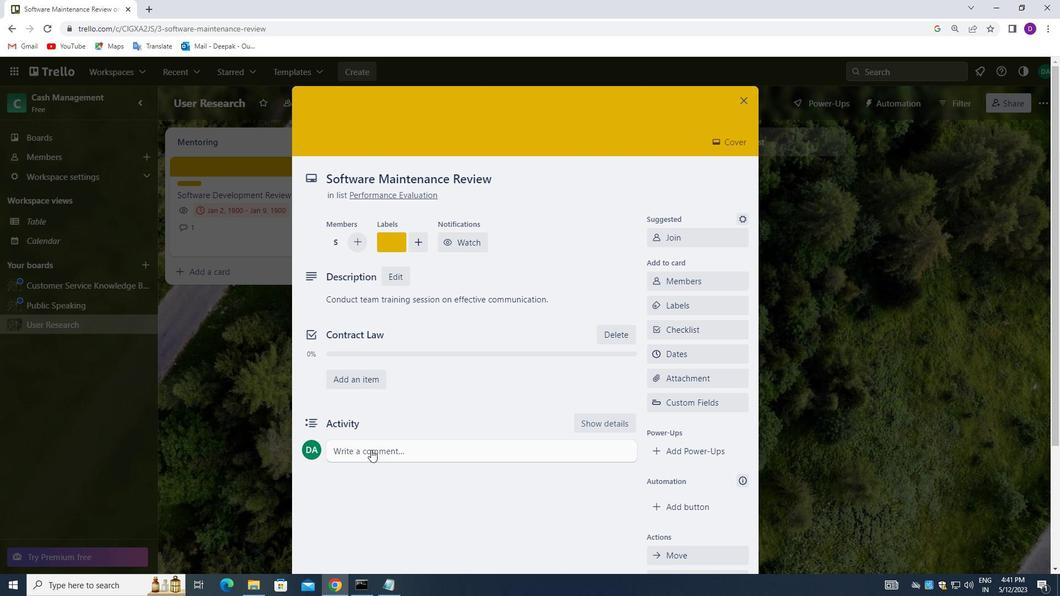 
Action: Mouse pressed left at (367, 451)
Screenshot: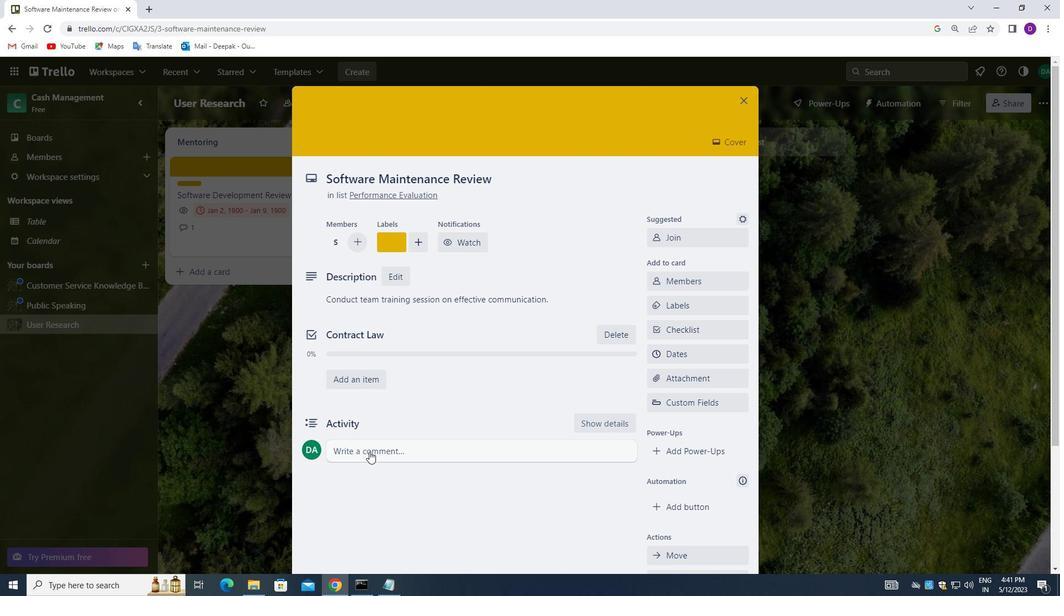 
Action: Mouse moved to (360, 494)
Screenshot: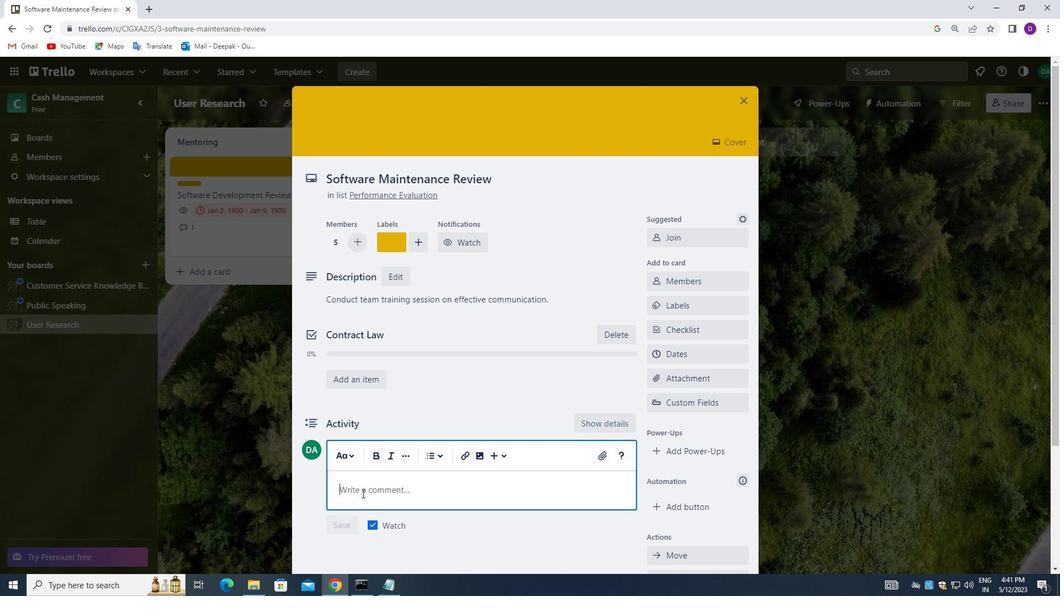 
Action: Mouse pressed left at (360, 494)
Screenshot: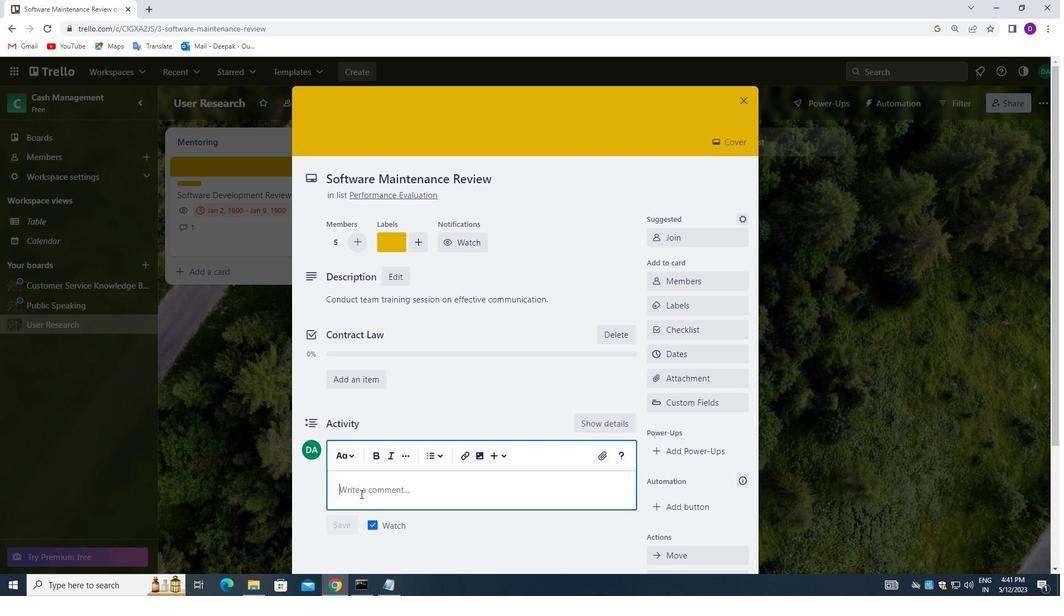 
Action: Key pressed <Key.shift>LET<Key.space>US<Key.space>APPROACH<Key.space>THIS<Key.space>TASK<Key.space>WITH<Key.space>A<Key.space>SENSE<Key.space>OF<Key.space>TRANSPARENCY<Key.space>AND<Key.space>OPEN<Key.space>COMMUNICATION,<Key.space>ENSURING<Key.space>THAT<Key.space>ALL<Key.space>STAKEHOLDERS<Key.space>ARE<Key.space>INFORMED<Key.space>AND<Key.space>INVOLVED.
Screenshot: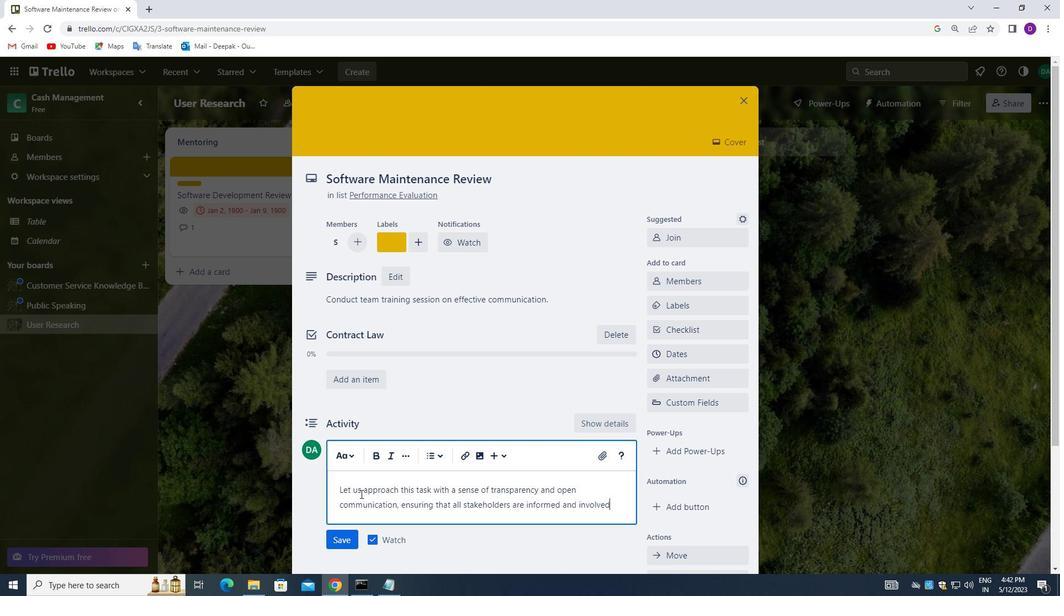 
Action: Mouse moved to (338, 540)
Screenshot: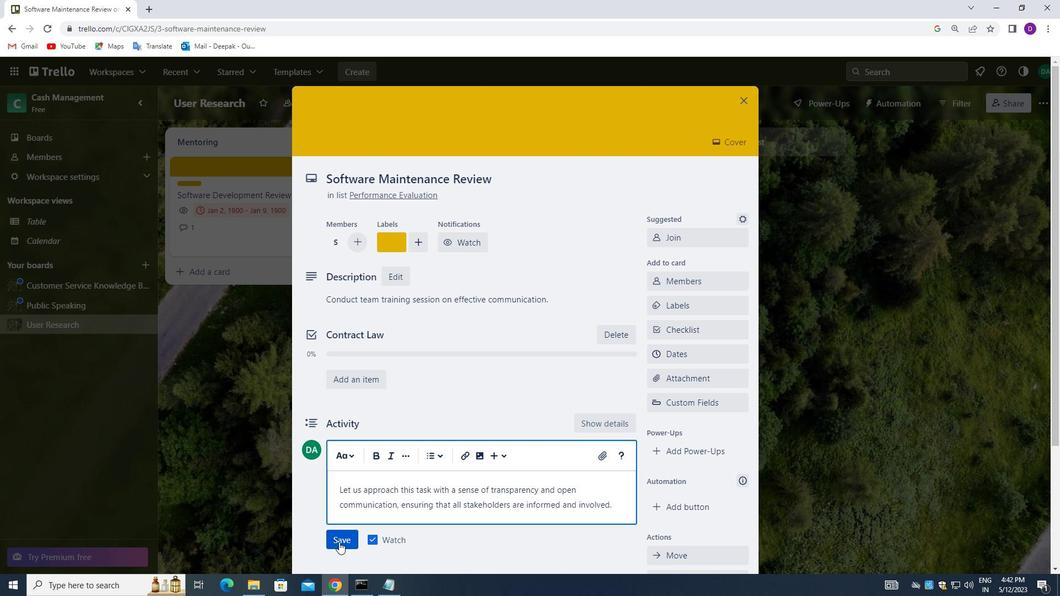 
Action: Mouse pressed left at (338, 540)
Screenshot: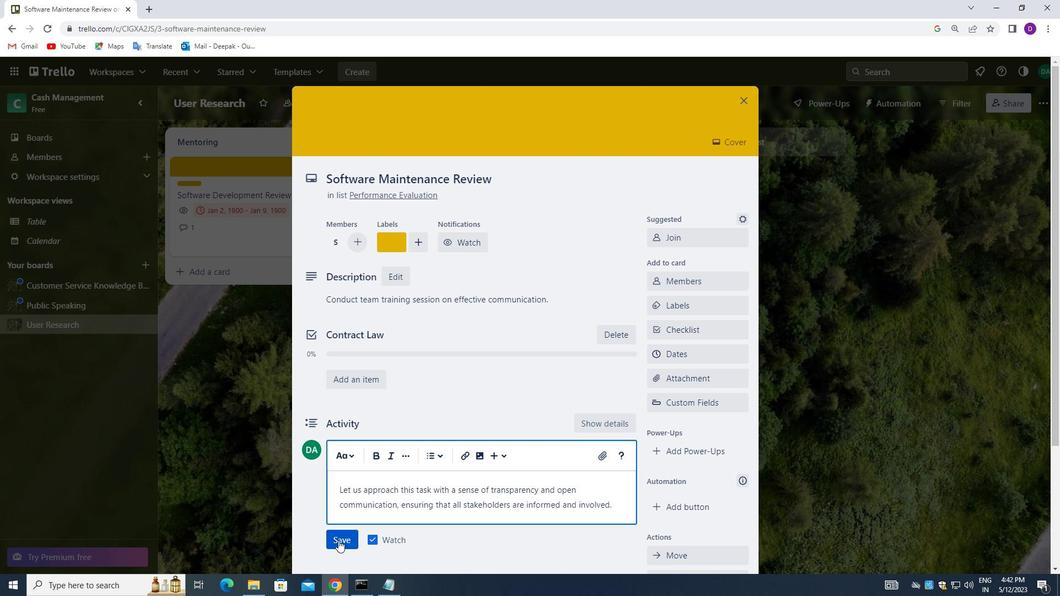 
Action: Mouse moved to (682, 355)
Screenshot: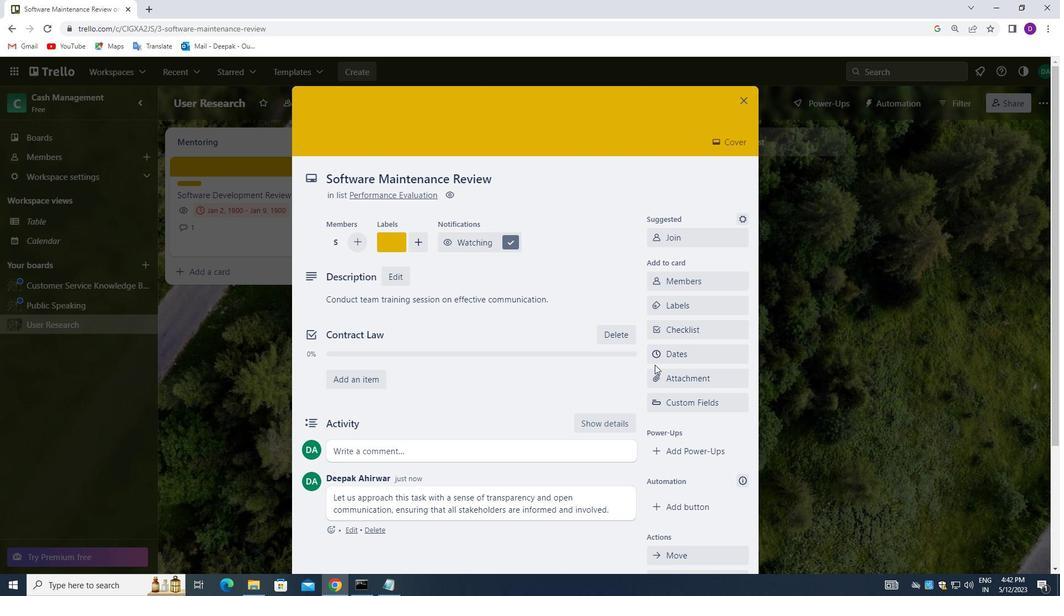 
Action: Mouse pressed left at (682, 355)
Screenshot: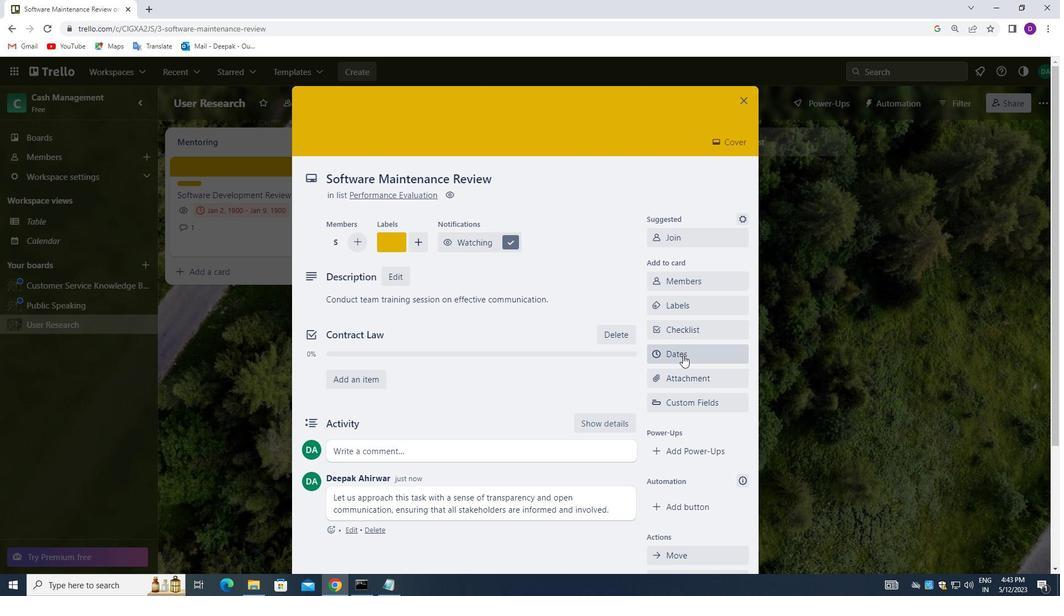 
Action: Mouse moved to (660, 325)
Screenshot: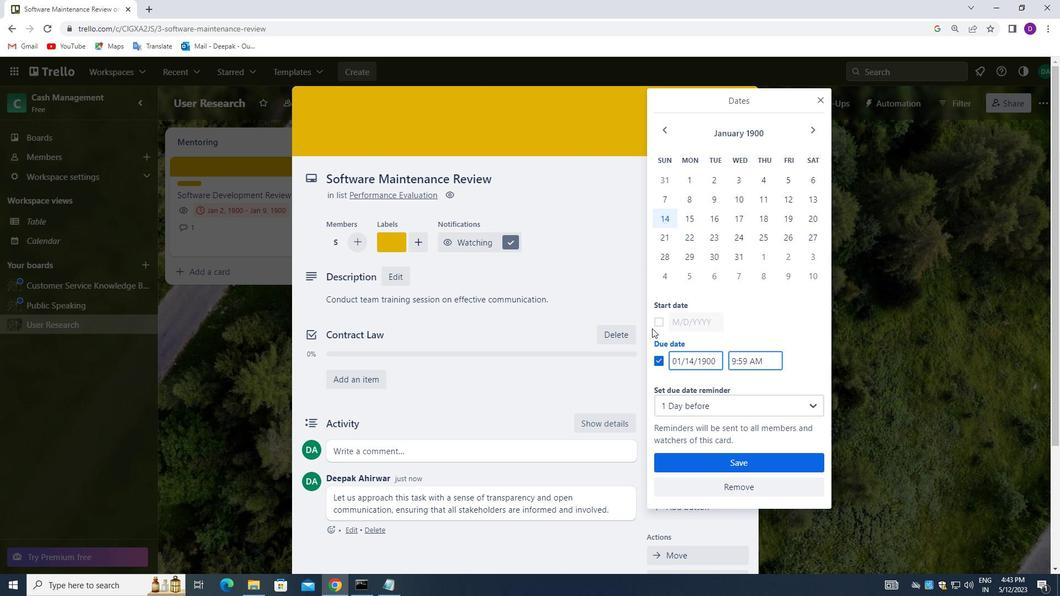 
Action: Mouse pressed left at (660, 325)
Screenshot: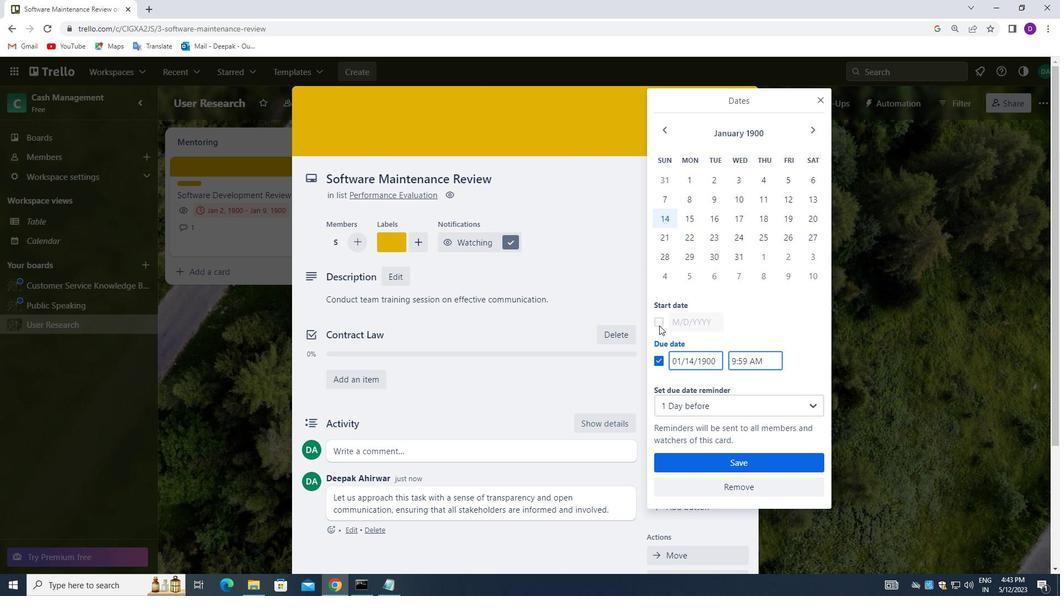 
Action: Mouse moved to (690, 324)
Screenshot: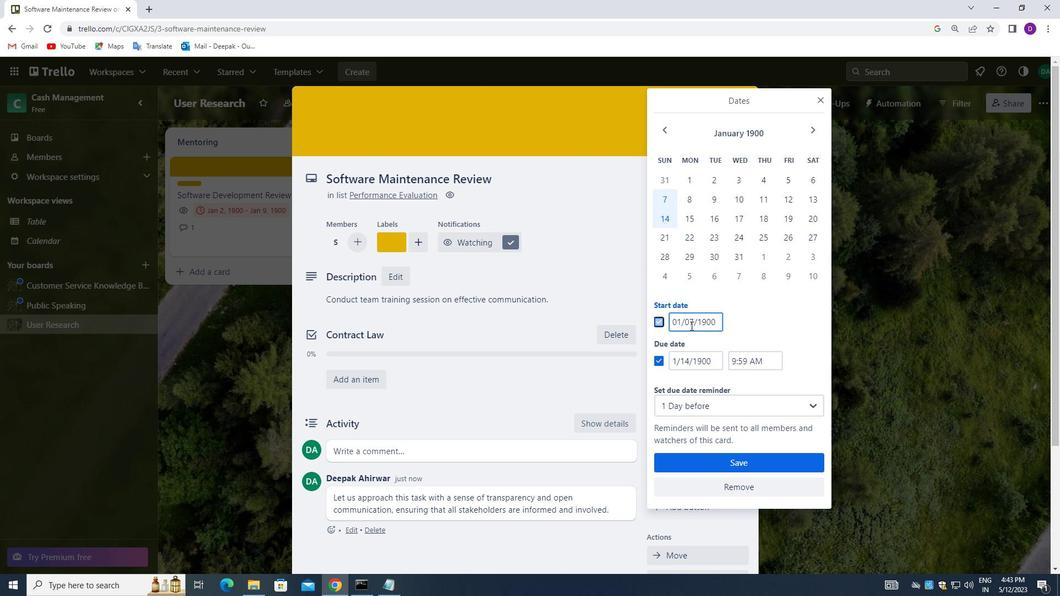 
Action: Mouse pressed left at (690, 324)
Screenshot: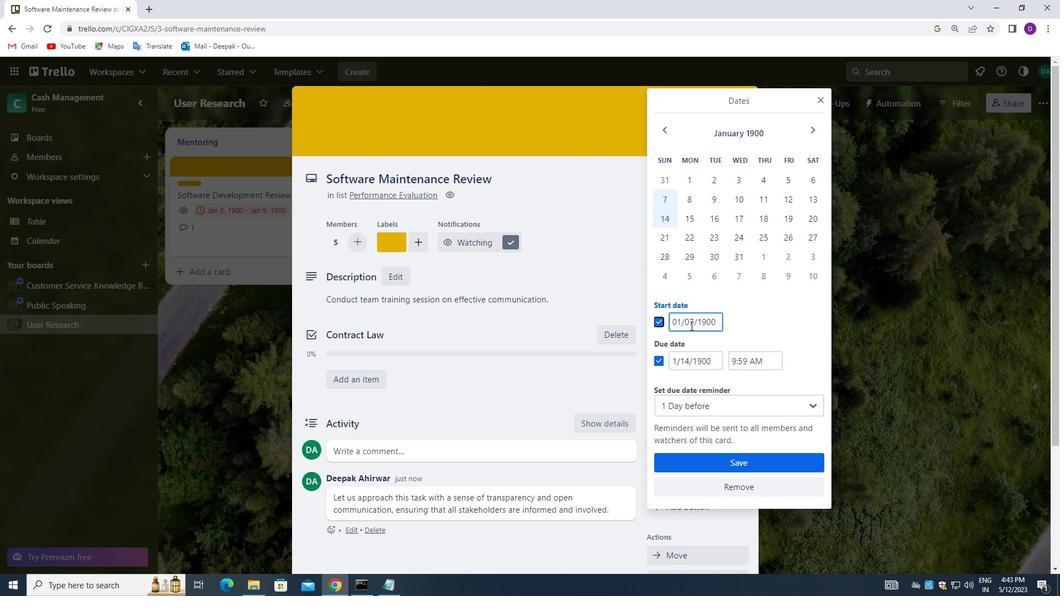 
Action: Mouse pressed left at (690, 324)
Screenshot: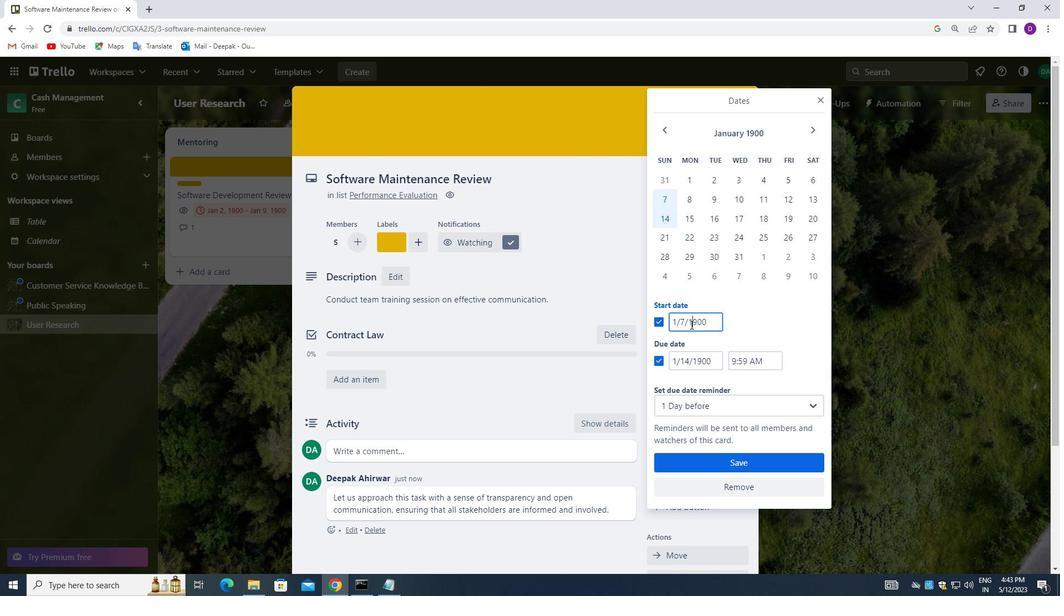 
Action: Mouse pressed left at (690, 324)
Screenshot: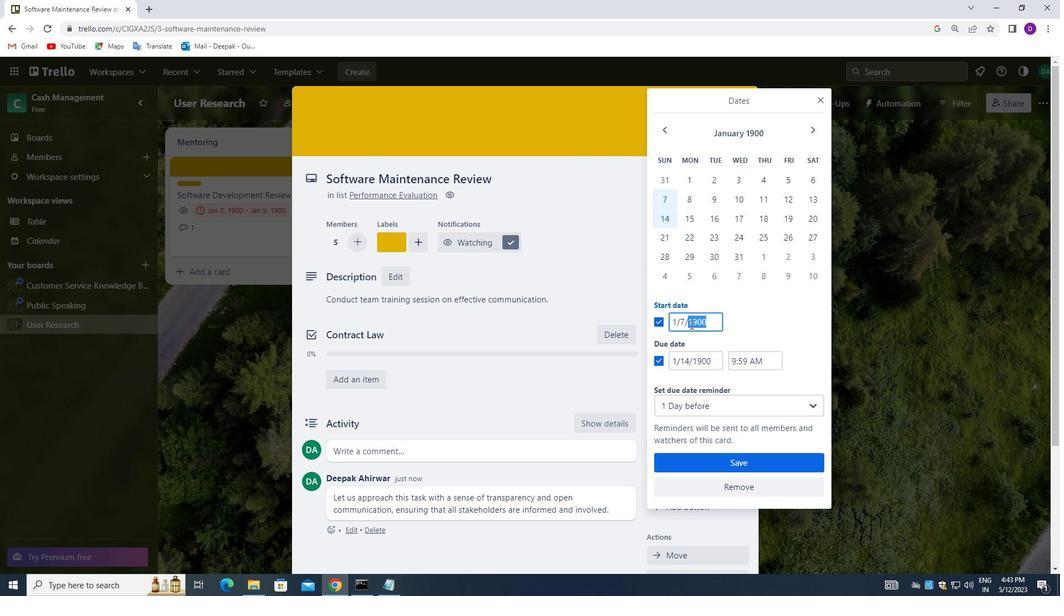 
Action: Mouse moved to (690, 324)
Screenshot: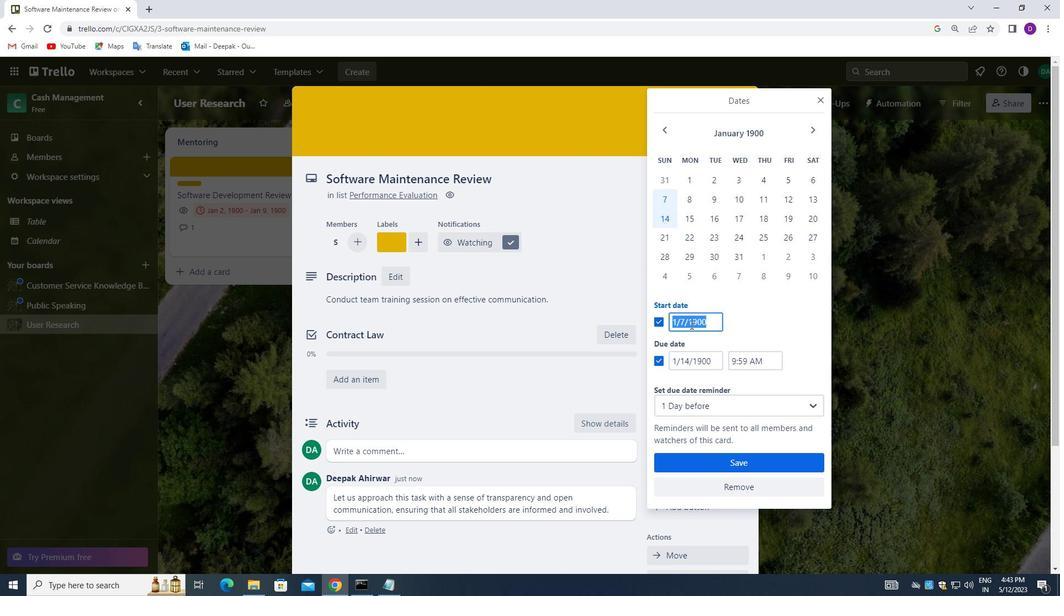 
Action: Key pressed <Key.backspace>01/08/1900
Screenshot: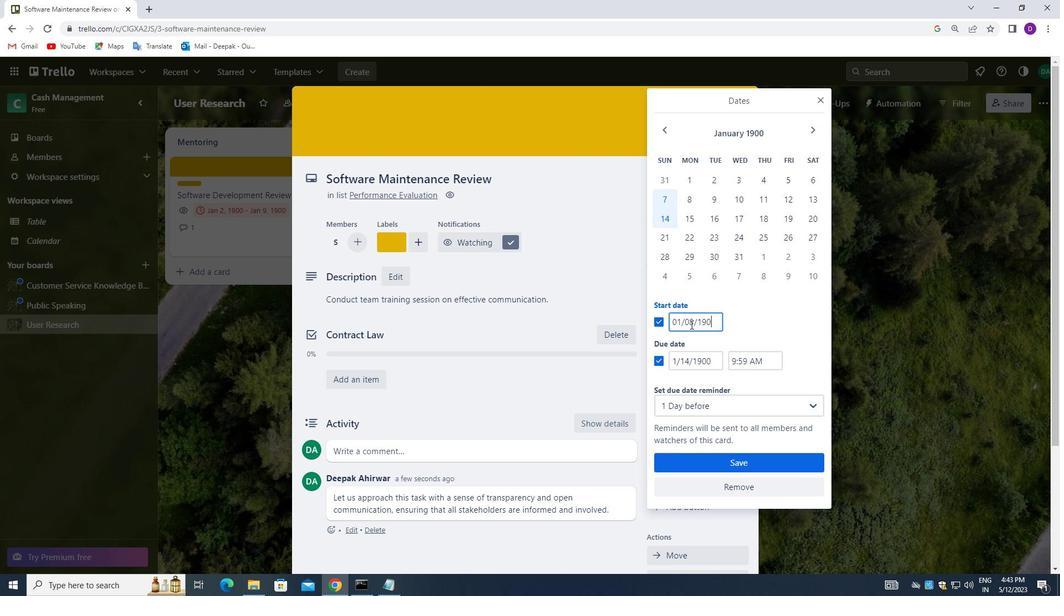 
Action: Mouse moved to (682, 366)
Screenshot: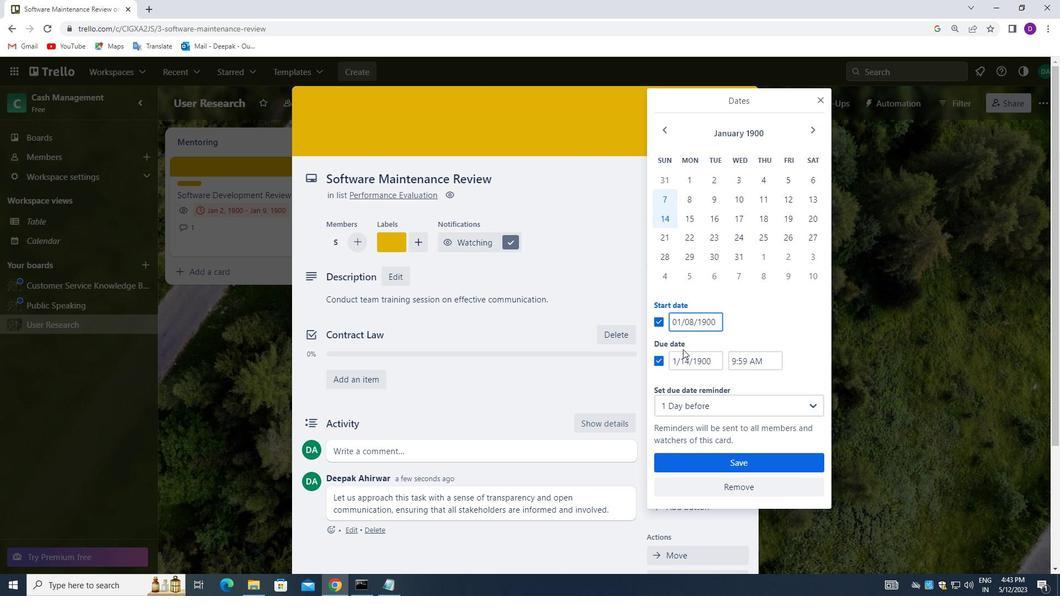 
Action: Mouse pressed left at (682, 366)
Screenshot: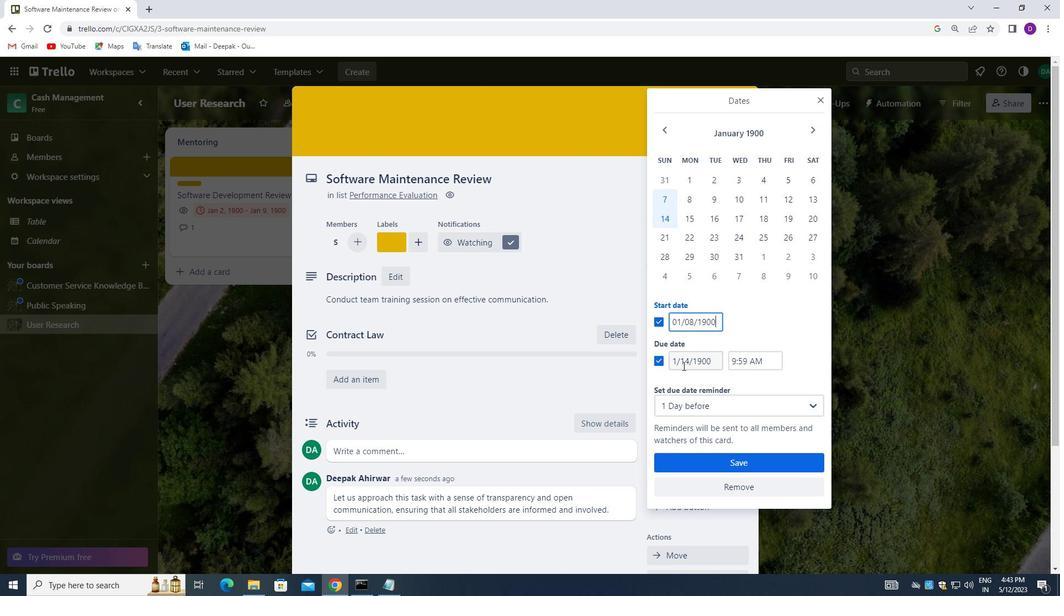 
Action: Mouse pressed left at (682, 366)
Screenshot: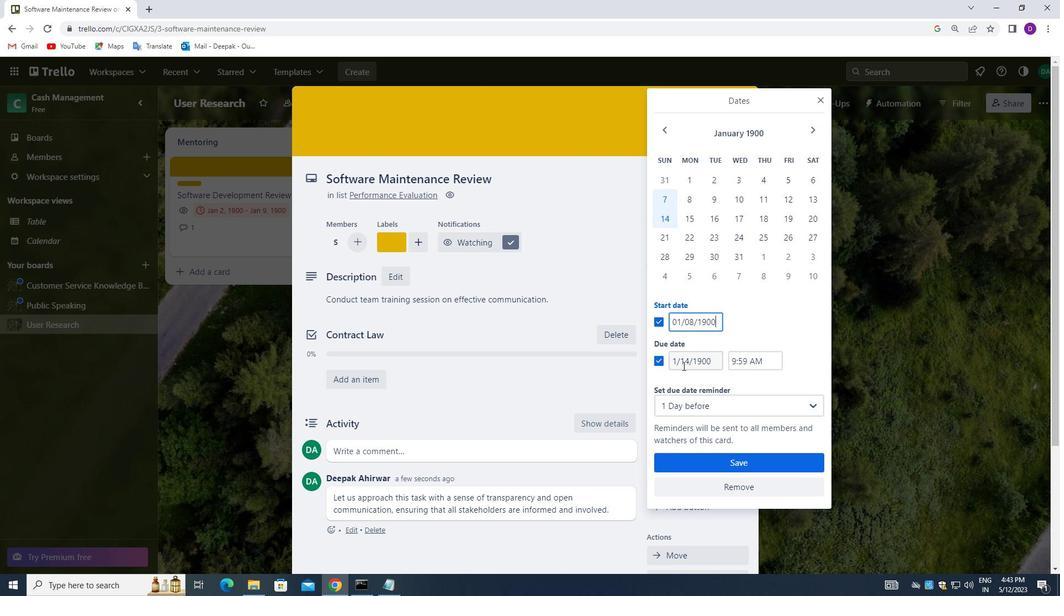 
Action: Mouse pressed left at (682, 366)
Screenshot: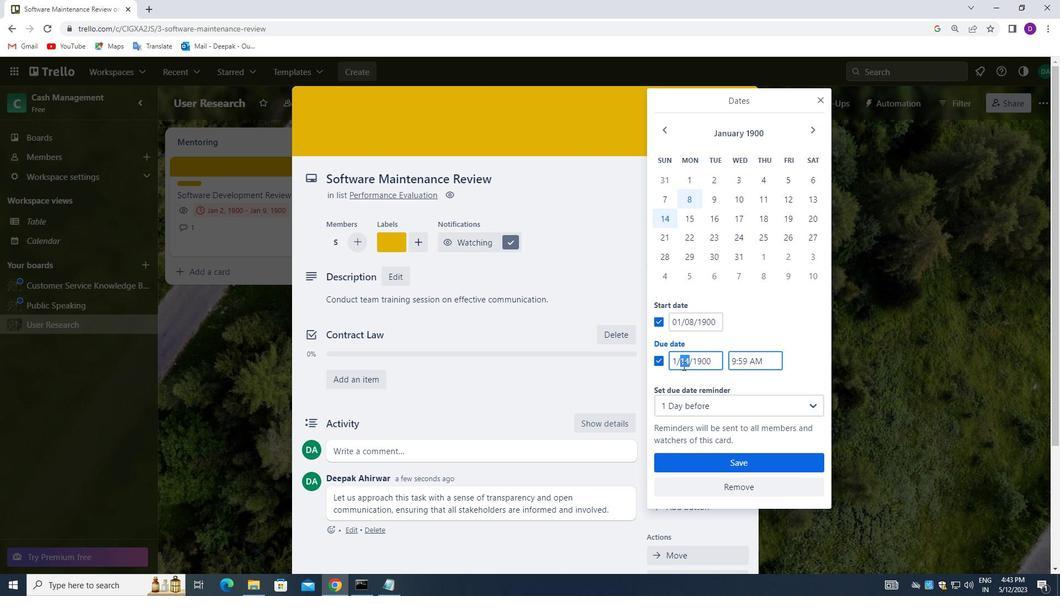 
Action: Key pressed <Key.backspace>01/15/1900
Screenshot: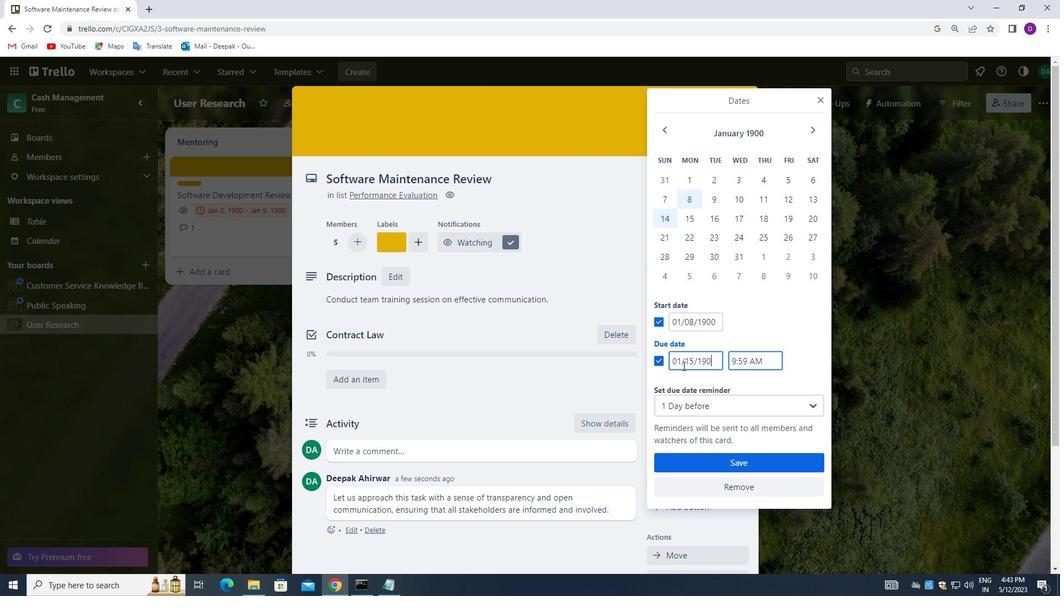 
Action: Mouse moved to (738, 463)
Screenshot: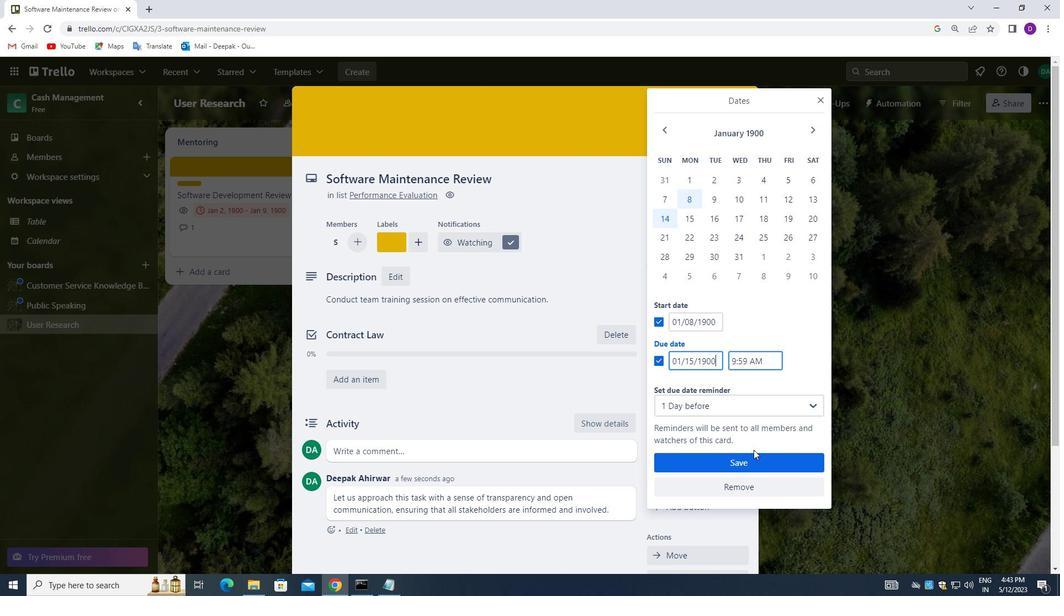 
Action: Mouse pressed left at (738, 463)
Screenshot: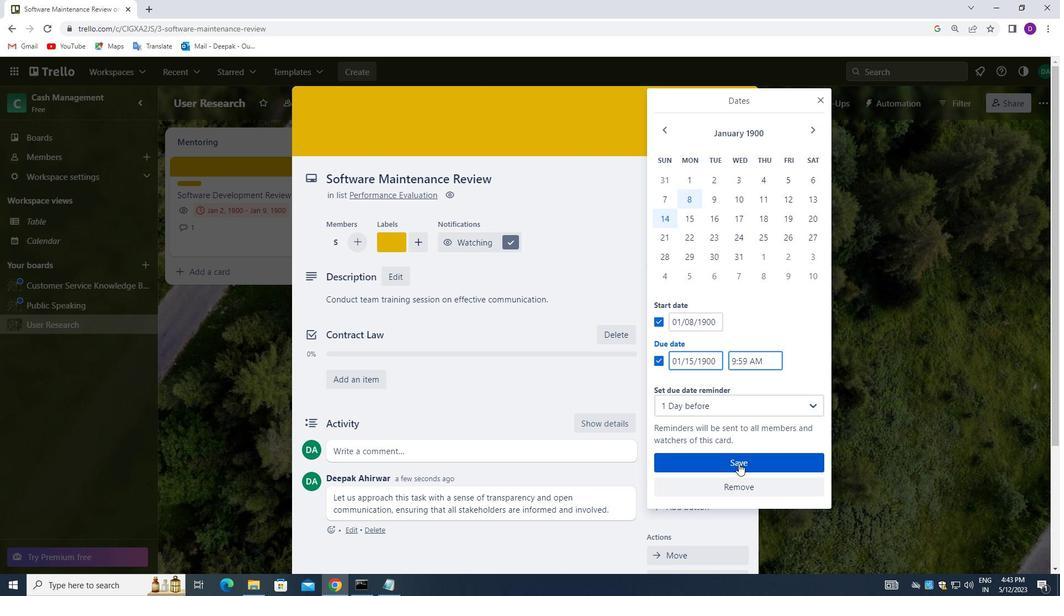 
Action: Mouse moved to (742, 100)
Screenshot: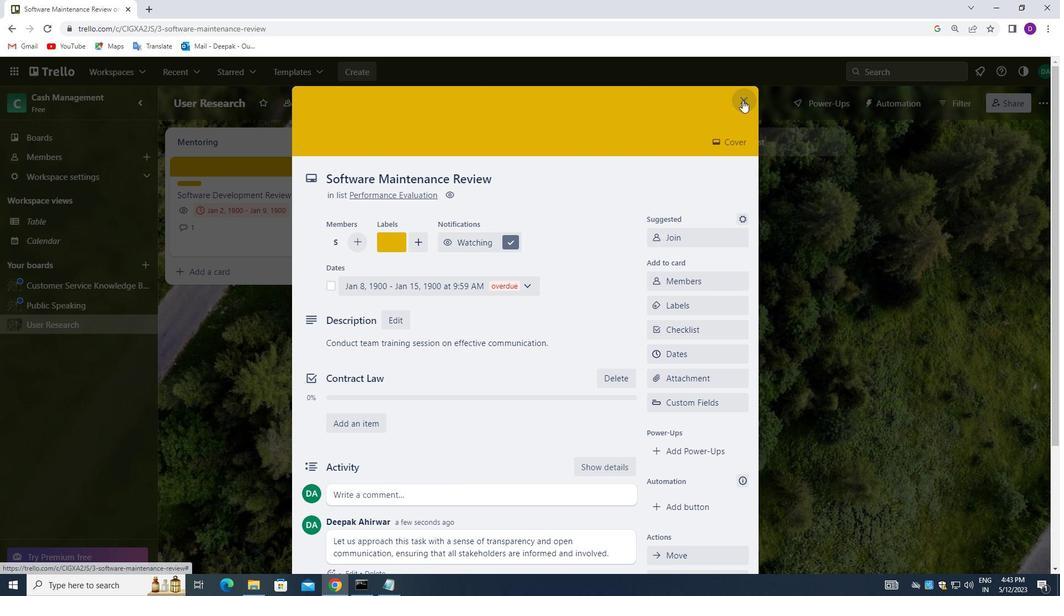 
Action: Mouse pressed left at (742, 100)
Screenshot: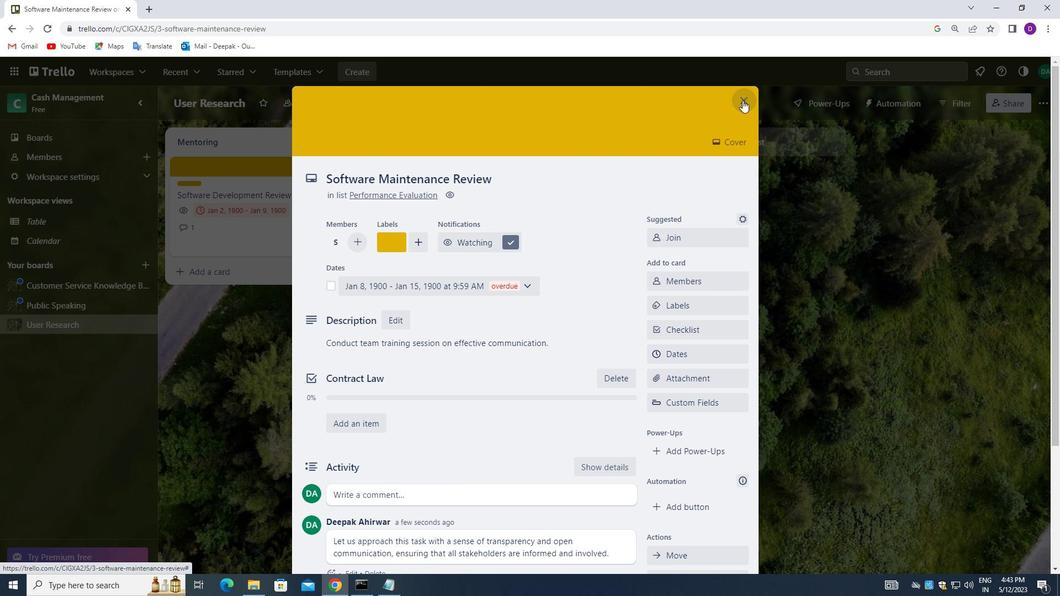 
Action: Mouse moved to (738, 101)
Screenshot: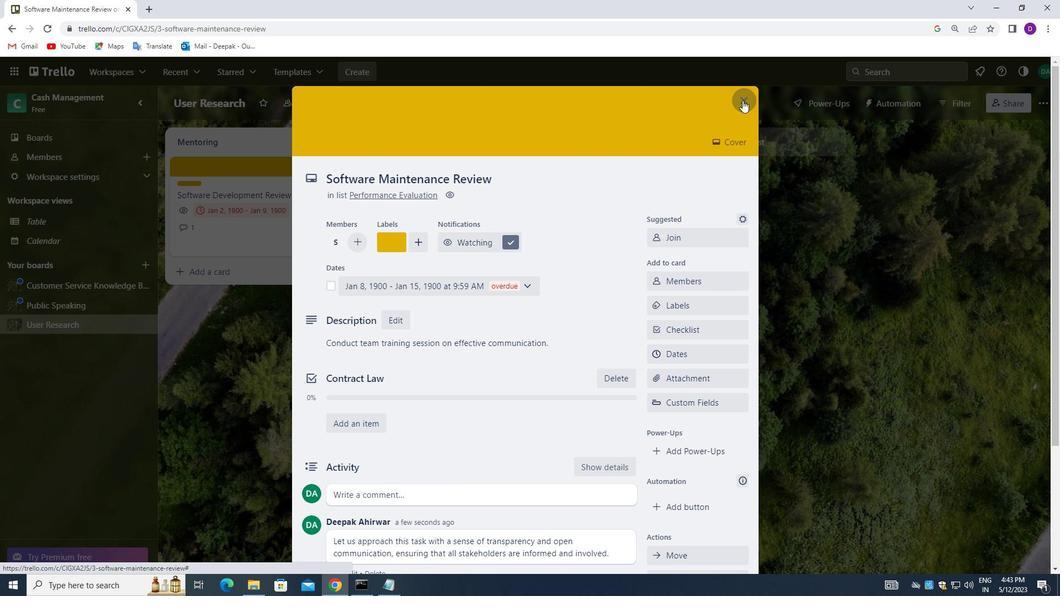 
